 Task: Find connections with filter location Leimen with filter topic #healthy with filter profile language Potuguese with filter current company Zepto with filter school Career Point University Kota with filter industry Technical and Vocational Training with filter service category Audio Engineering with filter keywords title Bellhop
Action: Mouse moved to (469, 64)
Screenshot: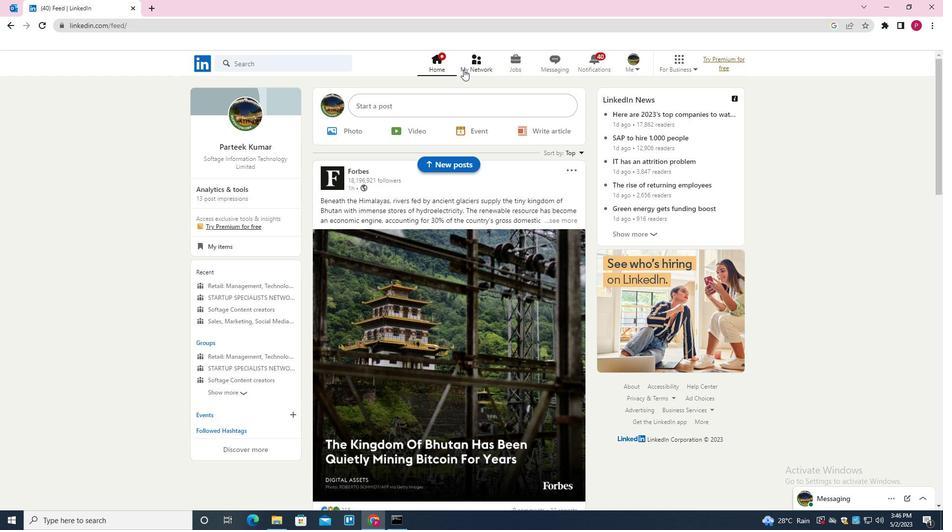
Action: Mouse pressed left at (469, 64)
Screenshot: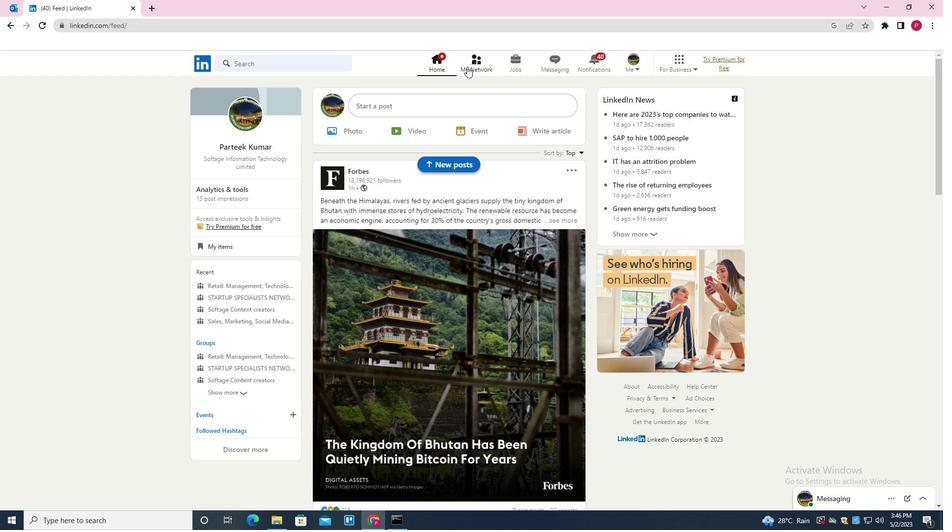 
Action: Mouse moved to (291, 122)
Screenshot: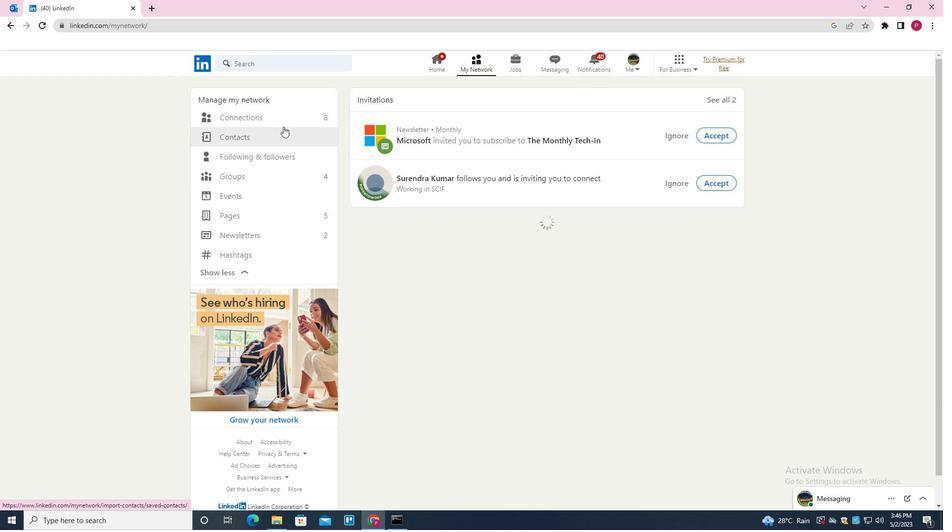 
Action: Mouse pressed left at (291, 122)
Screenshot: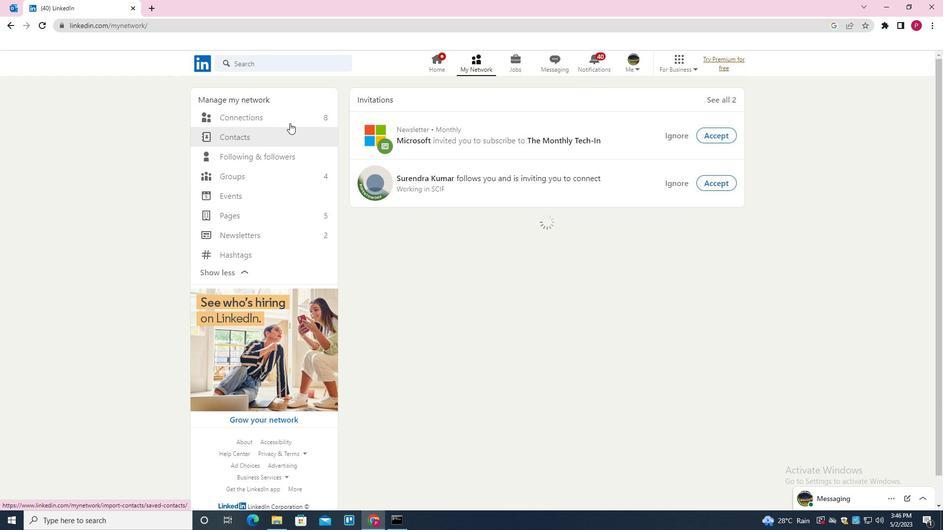 
Action: Mouse moved to (536, 114)
Screenshot: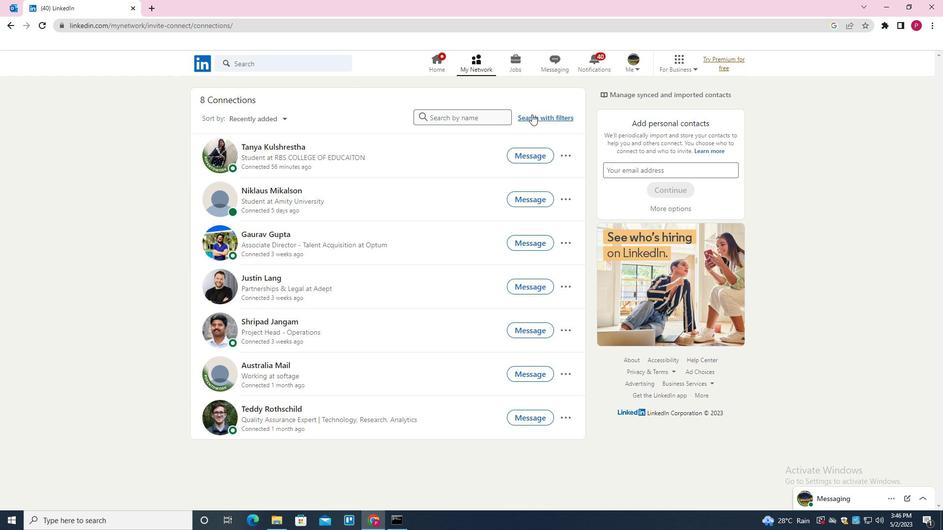 
Action: Mouse pressed left at (536, 114)
Screenshot: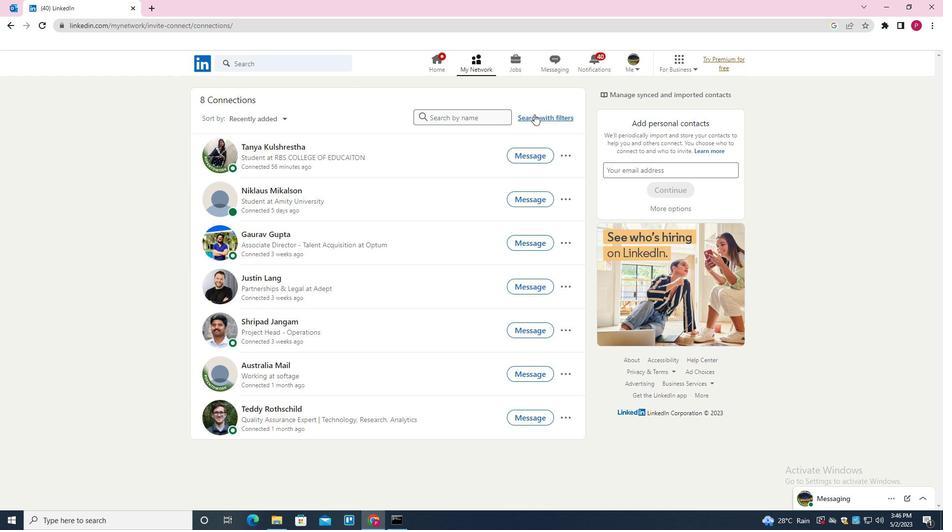 
Action: Mouse moved to (500, 91)
Screenshot: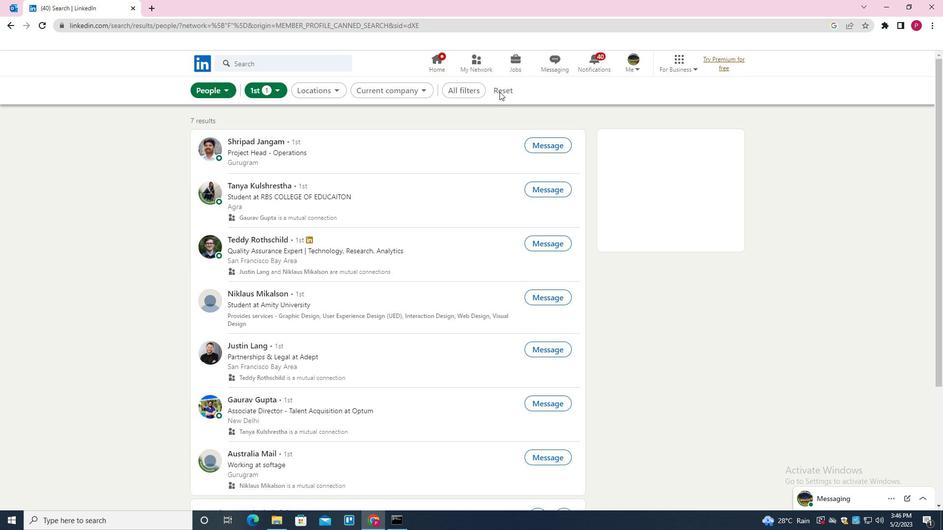
Action: Mouse pressed left at (500, 91)
Screenshot: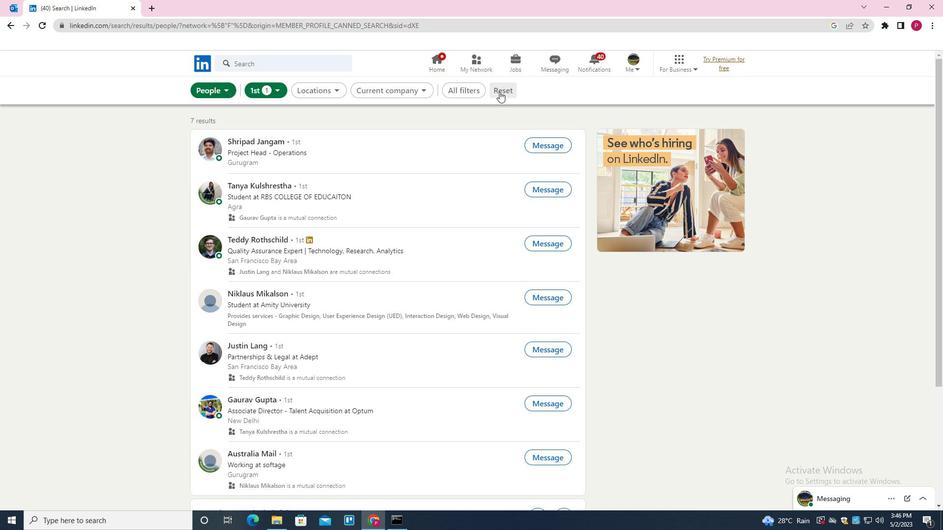 
Action: Mouse moved to (491, 91)
Screenshot: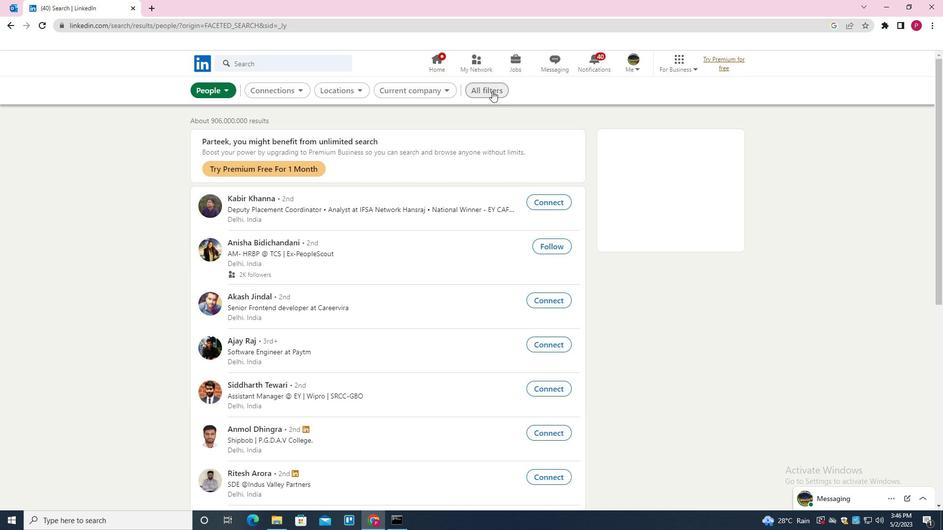 
Action: Mouse pressed left at (491, 91)
Screenshot: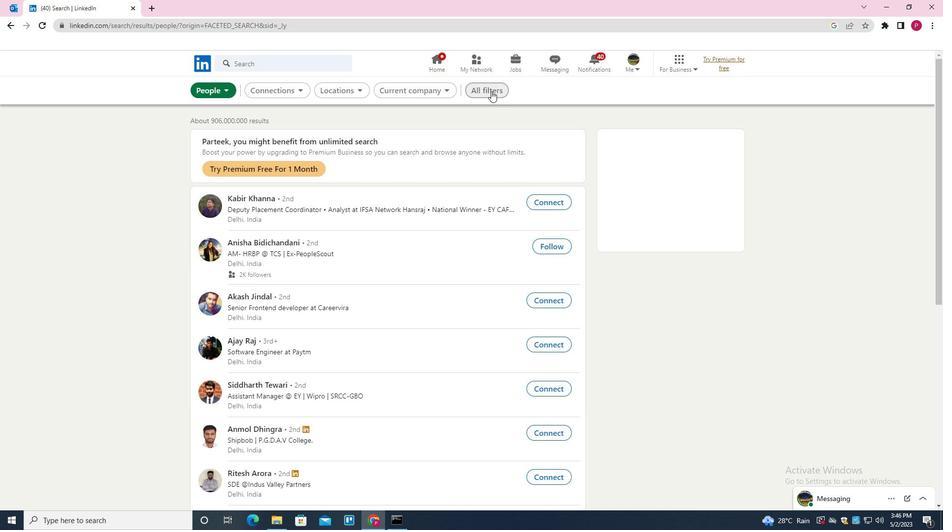 
Action: Mouse moved to (751, 227)
Screenshot: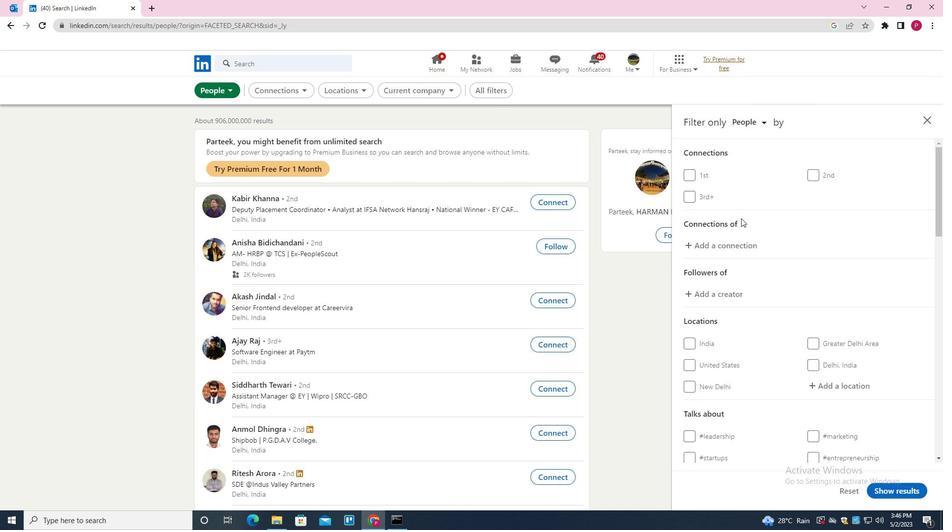 
Action: Mouse scrolled (751, 227) with delta (0, 0)
Screenshot: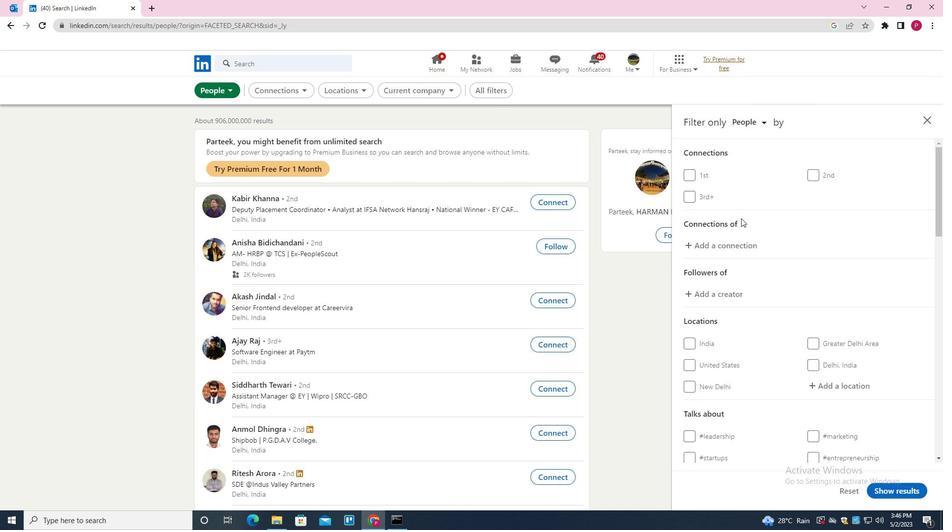 
Action: Mouse scrolled (751, 227) with delta (0, 0)
Screenshot: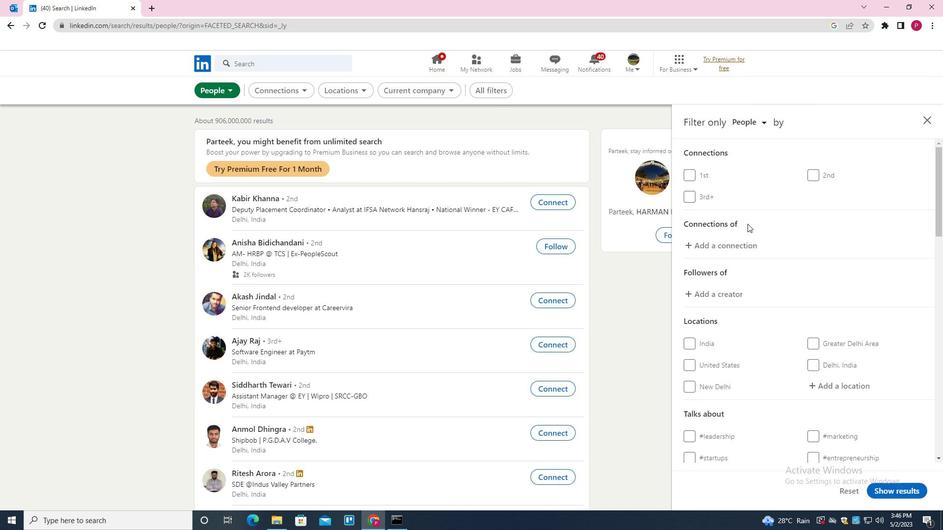 
Action: Mouse moved to (827, 285)
Screenshot: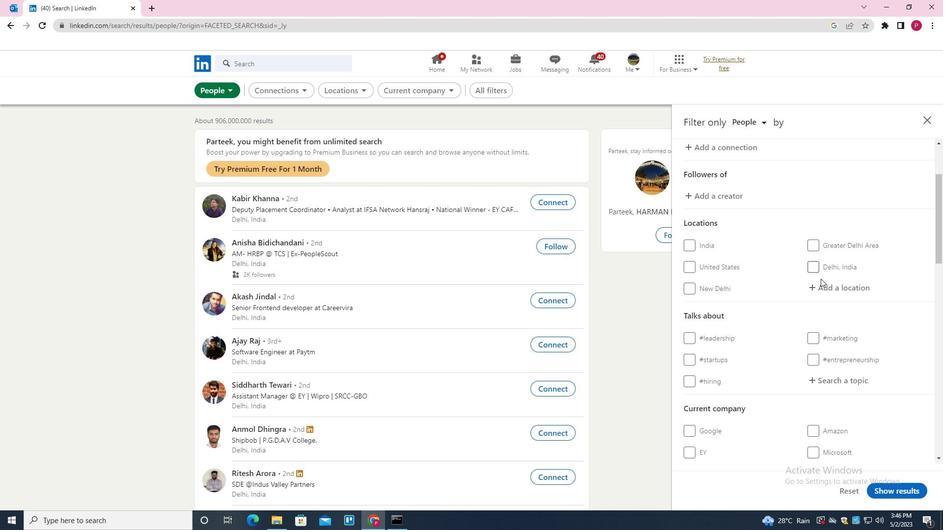 
Action: Mouse pressed left at (827, 285)
Screenshot: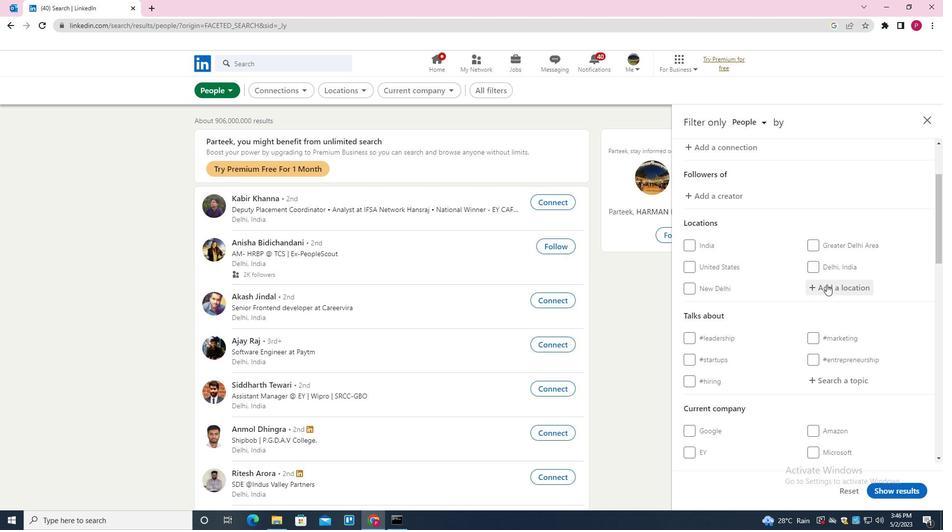 
Action: Mouse moved to (812, 294)
Screenshot: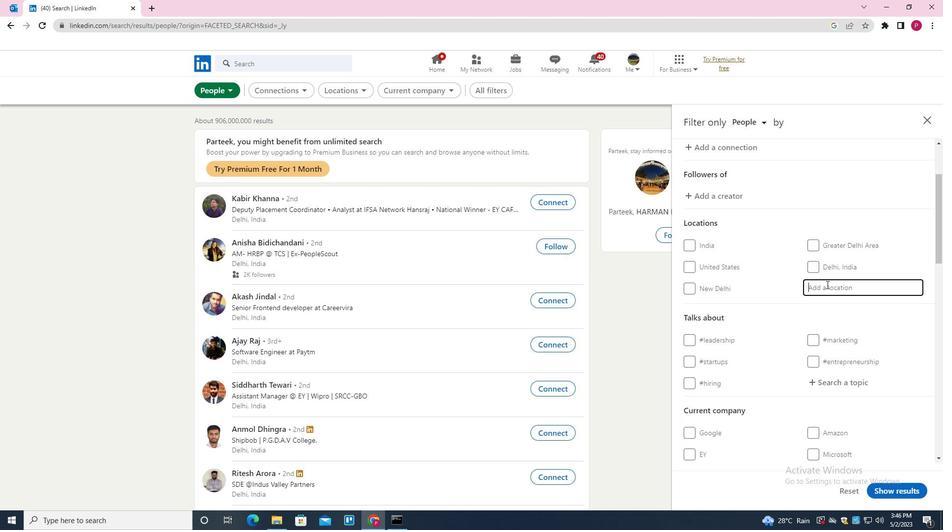 
Action: Key pressed <Key.shift>LEIMEN<Key.down><Key.enter>
Screenshot: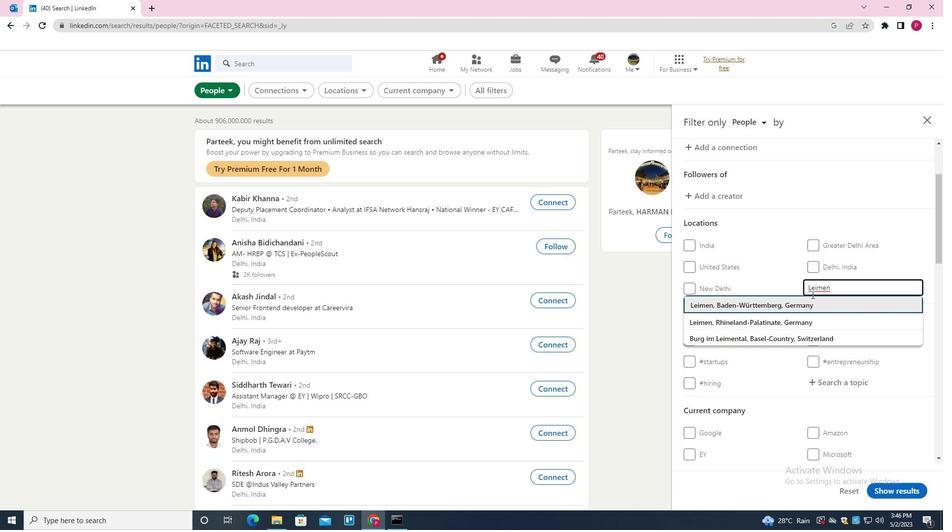 
Action: Mouse moved to (740, 285)
Screenshot: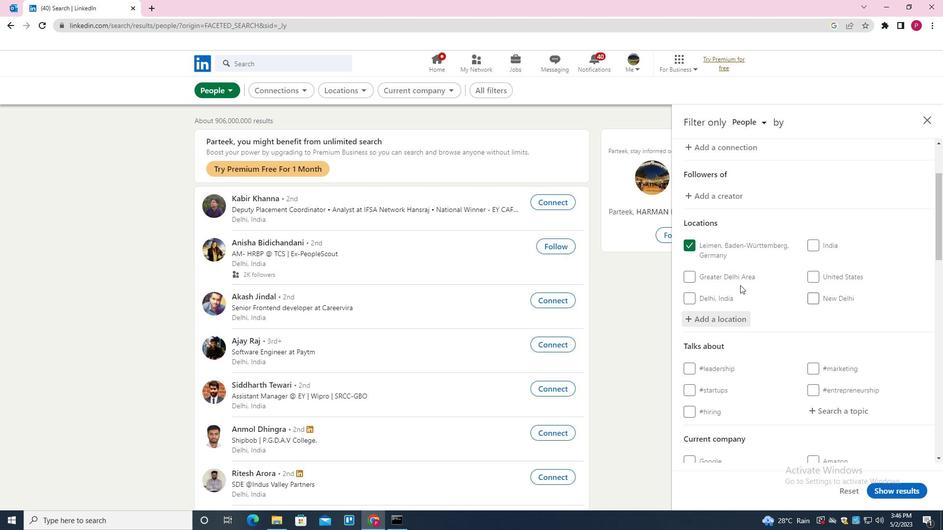 
Action: Mouse scrolled (740, 285) with delta (0, 0)
Screenshot: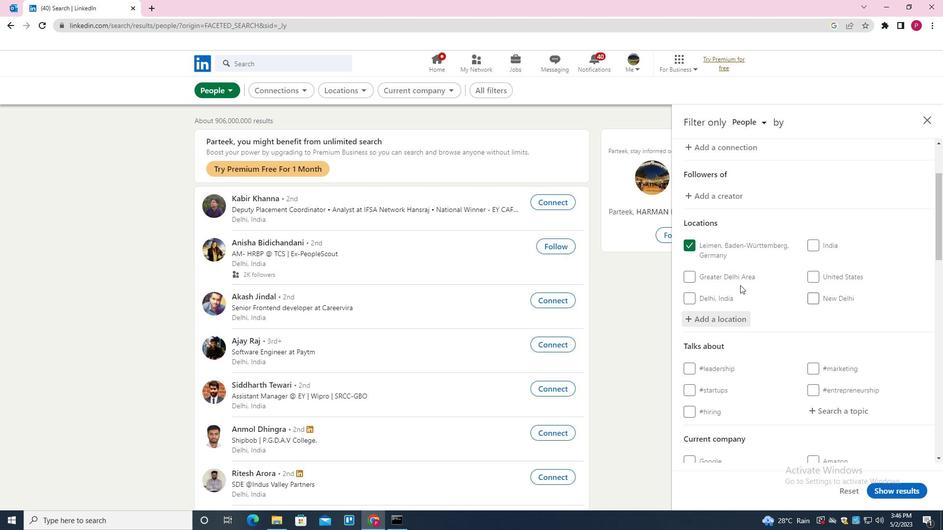 
Action: Mouse moved to (740, 286)
Screenshot: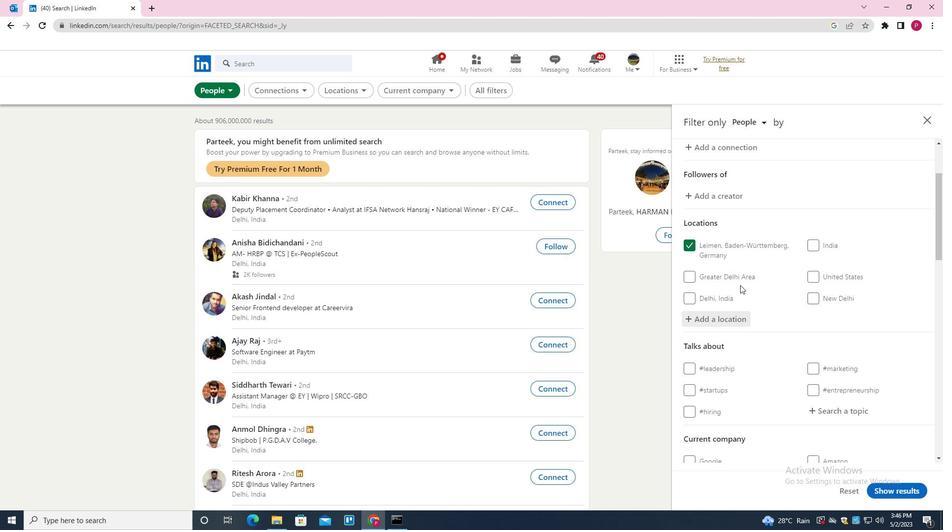 
Action: Mouse scrolled (740, 285) with delta (0, 0)
Screenshot: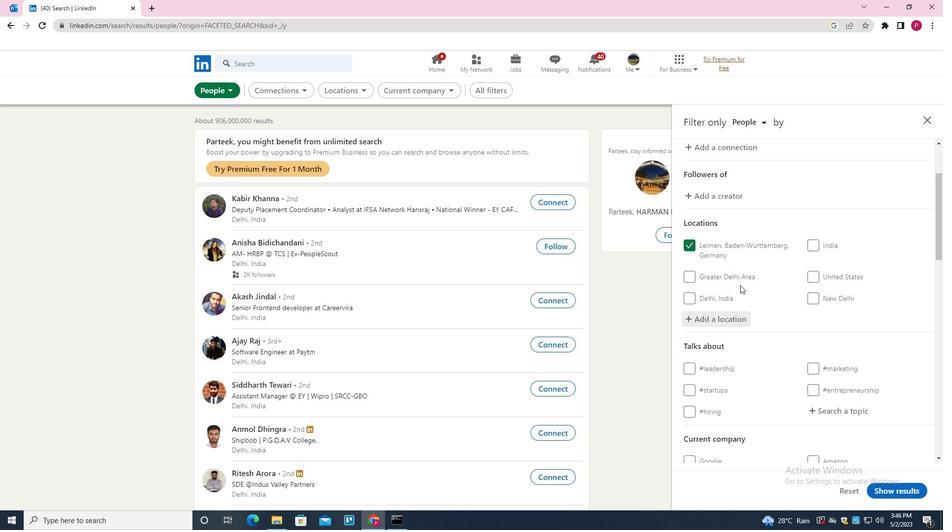
Action: Mouse moved to (741, 286)
Screenshot: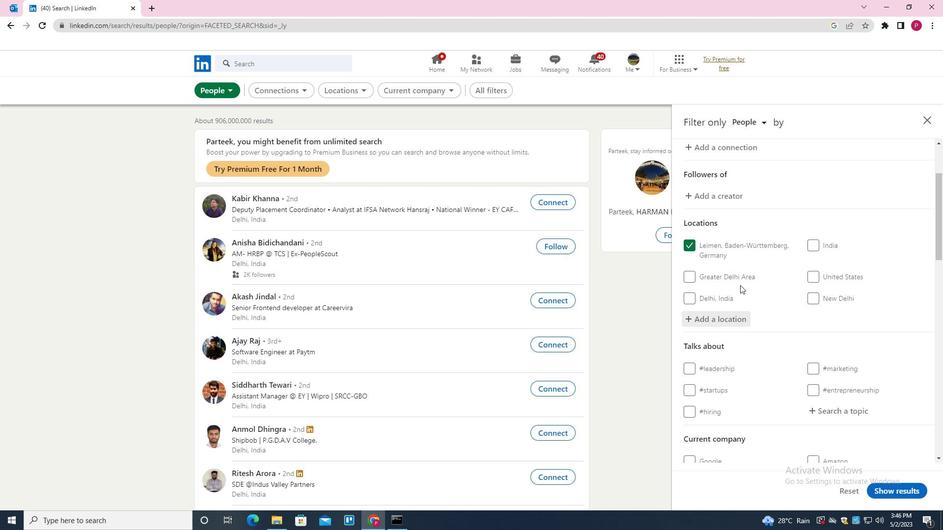
Action: Mouse scrolled (741, 286) with delta (0, 0)
Screenshot: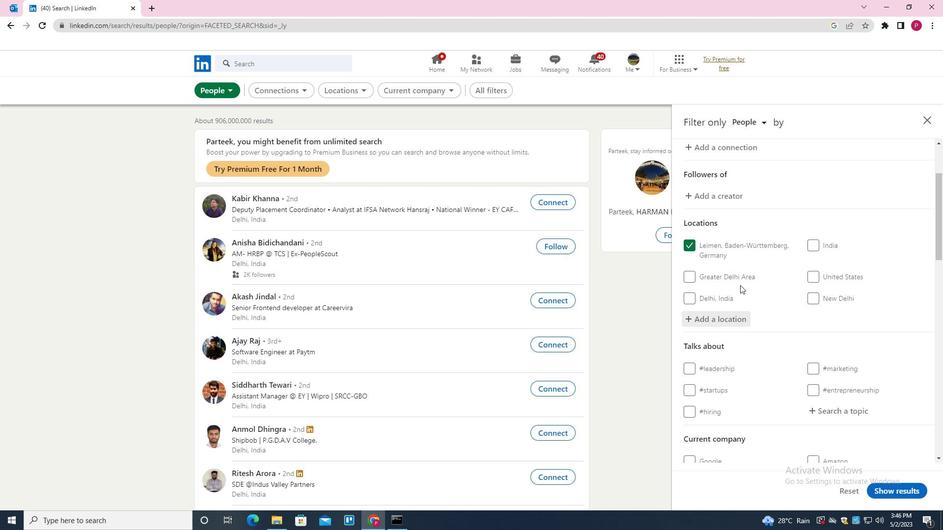 
Action: Mouse moved to (826, 266)
Screenshot: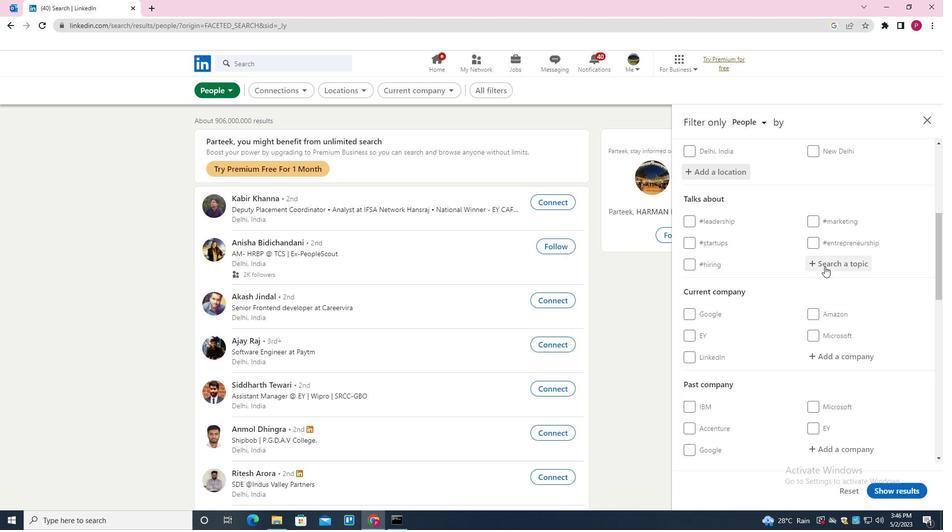 
Action: Mouse pressed left at (826, 266)
Screenshot: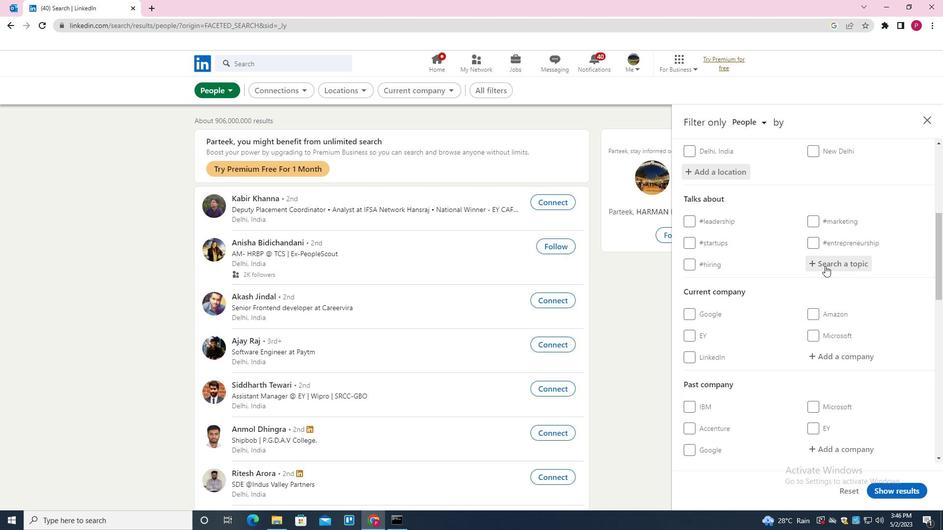 
Action: Mouse moved to (817, 272)
Screenshot: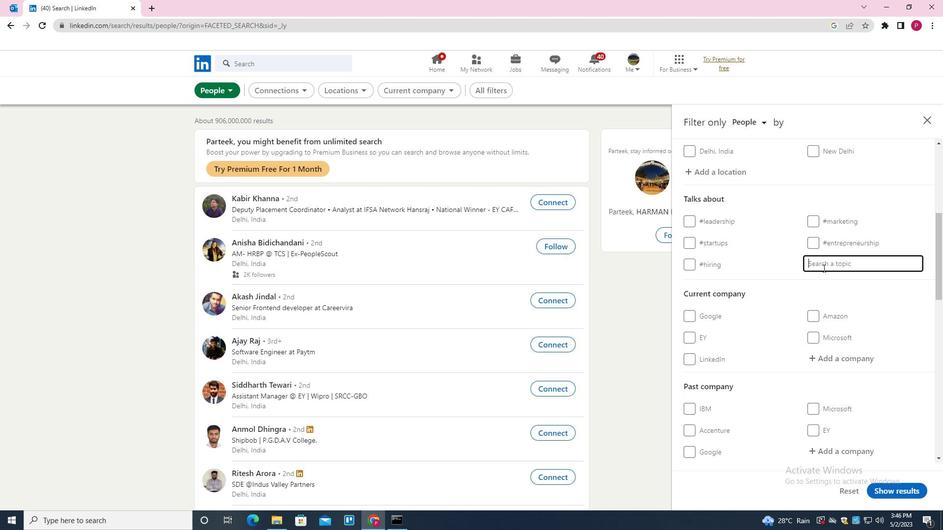 
Action: Key pressed HEALTHY<Key.down><Key.down><Key.down><Key.enter>
Screenshot: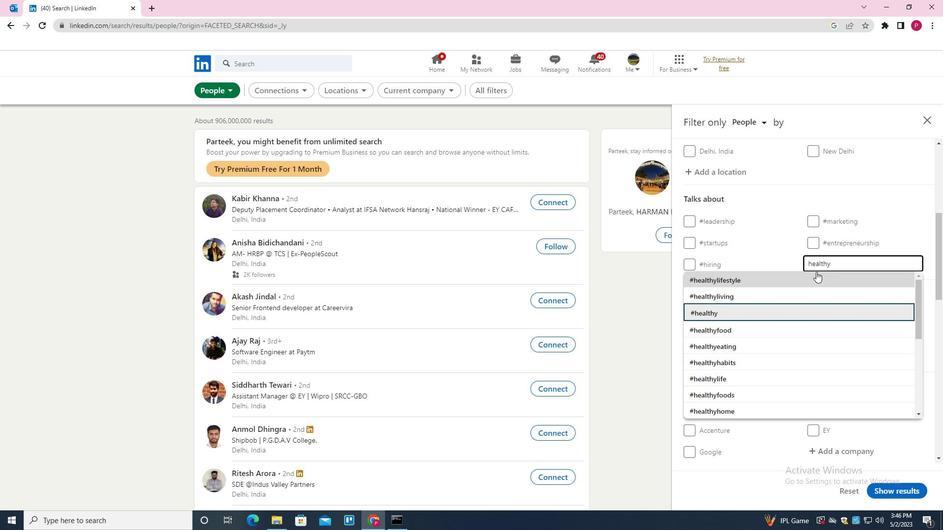 
Action: Mouse moved to (738, 317)
Screenshot: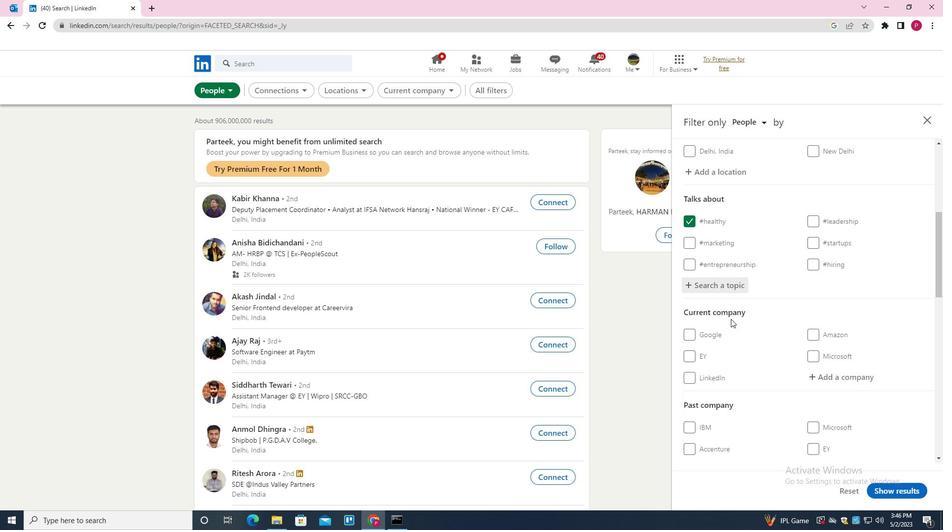 
Action: Mouse scrolled (738, 316) with delta (0, 0)
Screenshot: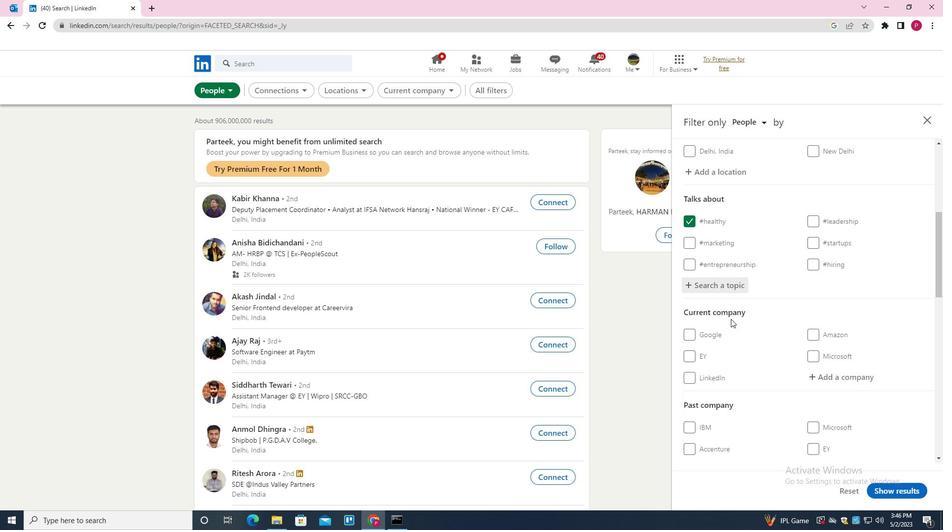 
Action: Mouse moved to (739, 316)
Screenshot: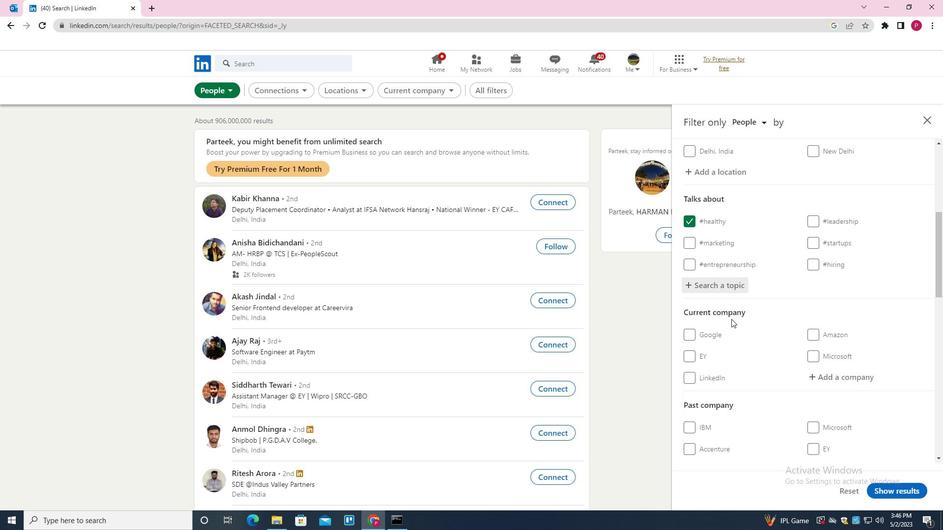 
Action: Mouse scrolled (739, 316) with delta (0, 0)
Screenshot: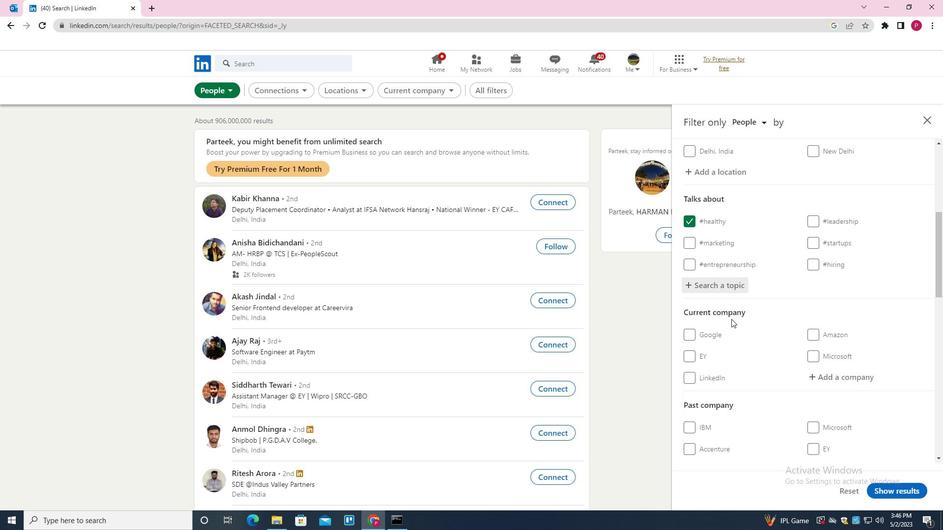 
Action: Mouse moved to (741, 315)
Screenshot: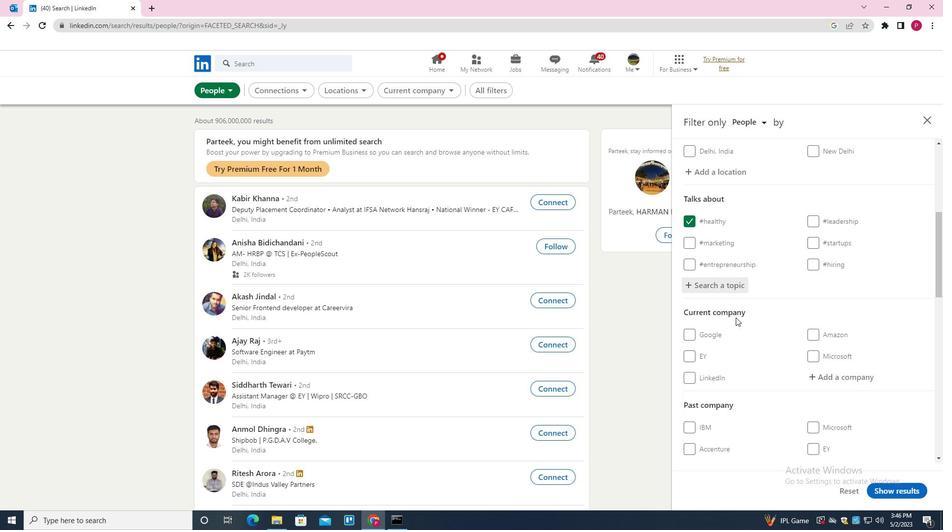 
Action: Mouse scrolled (741, 314) with delta (0, 0)
Screenshot: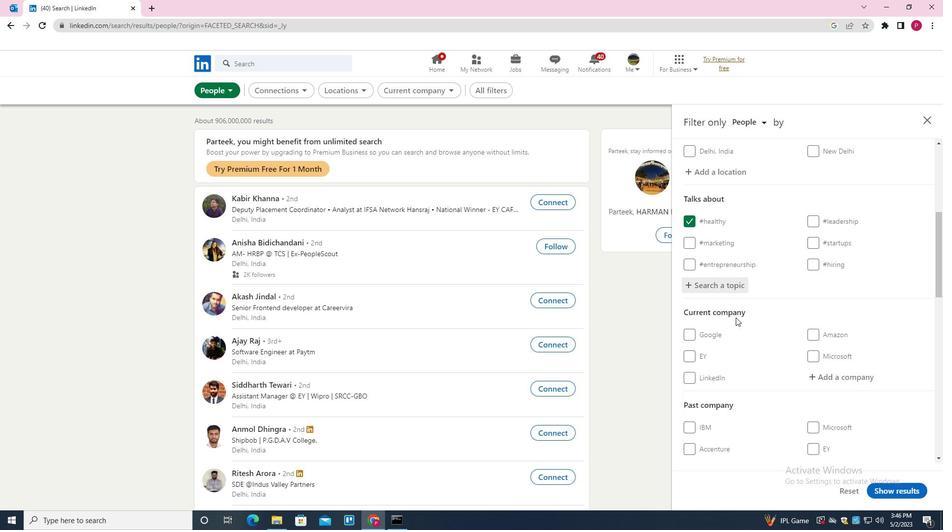
Action: Mouse moved to (741, 314)
Screenshot: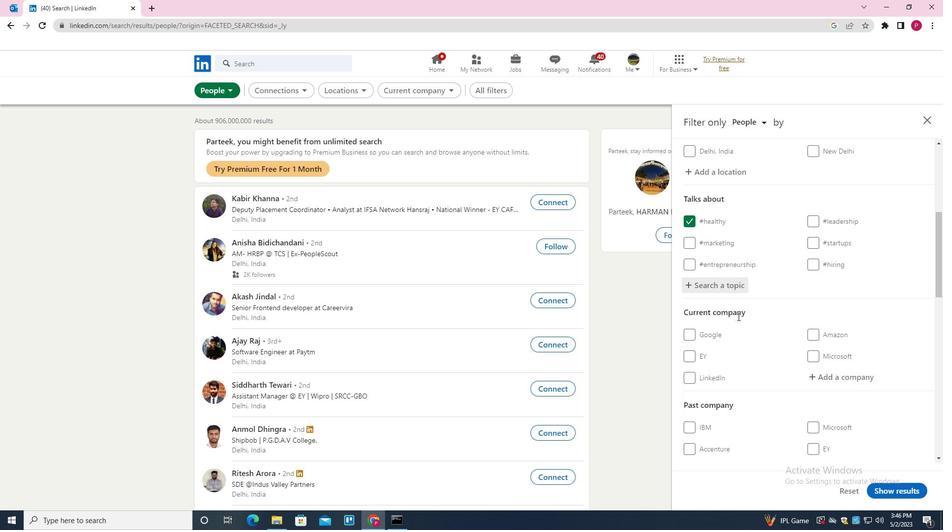 
Action: Mouse scrolled (741, 314) with delta (0, 0)
Screenshot: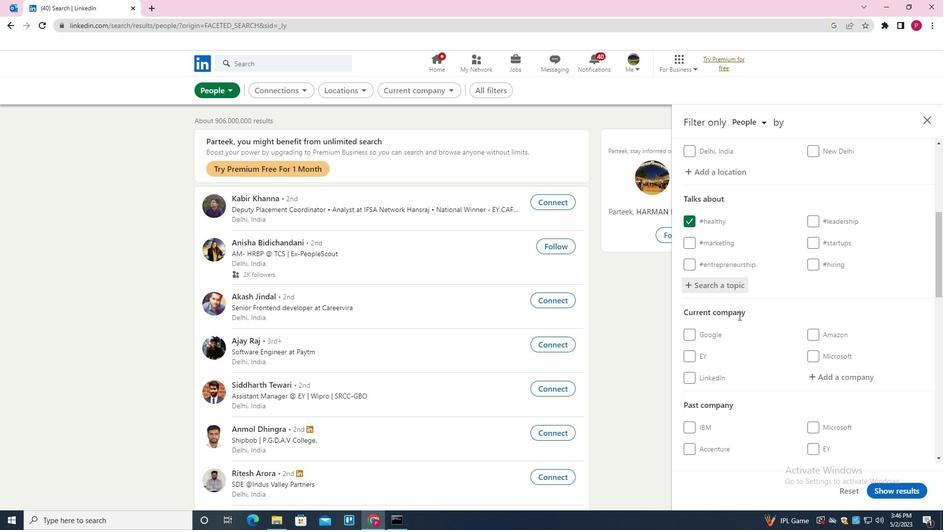 
Action: Mouse scrolled (741, 314) with delta (0, 0)
Screenshot: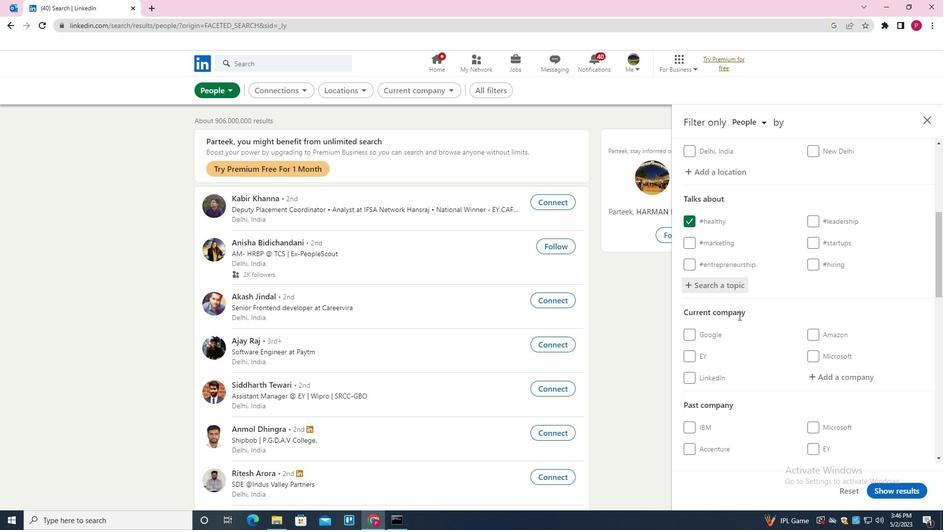 
Action: Mouse scrolled (741, 314) with delta (0, 0)
Screenshot: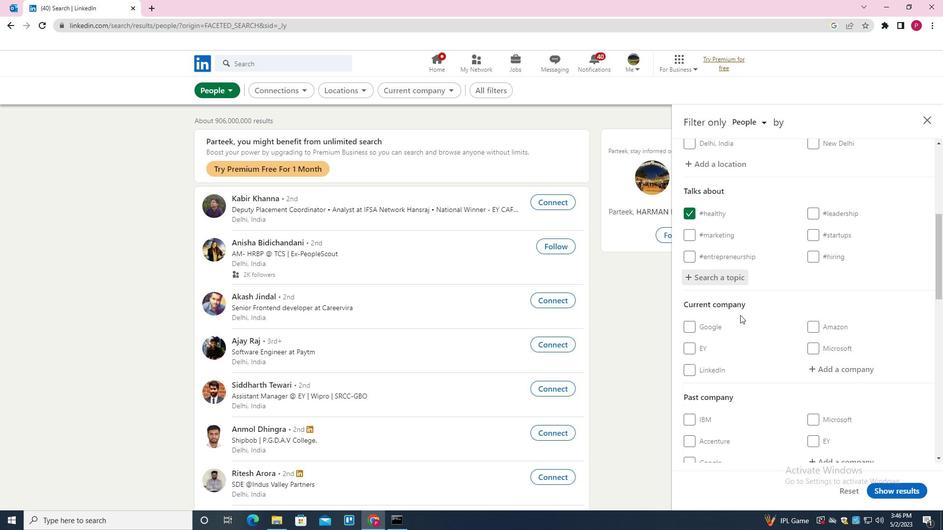 
Action: Mouse moved to (742, 314)
Screenshot: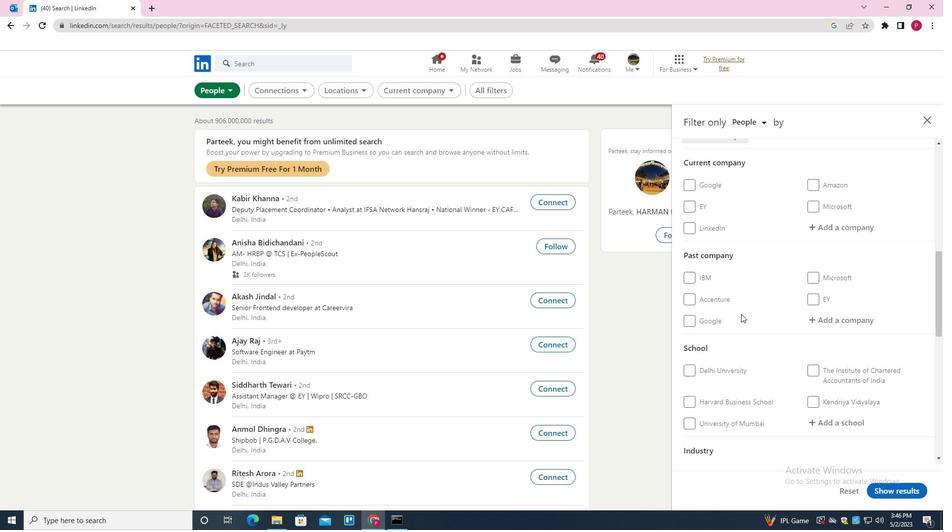 
Action: Mouse scrolled (742, 313) with delta (0, 0)
Screenshot: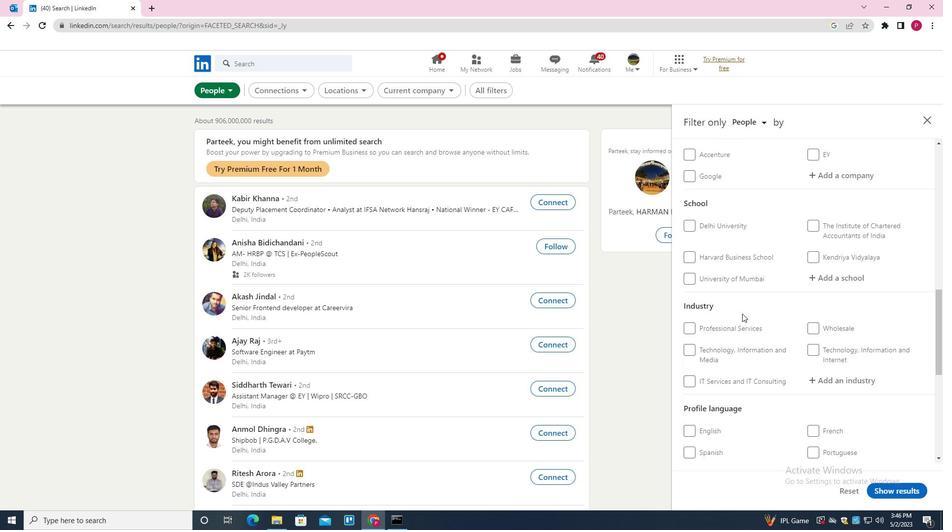 
Action: Mouse scrolled (742, 313) with delta (0, 0)
Screenshot: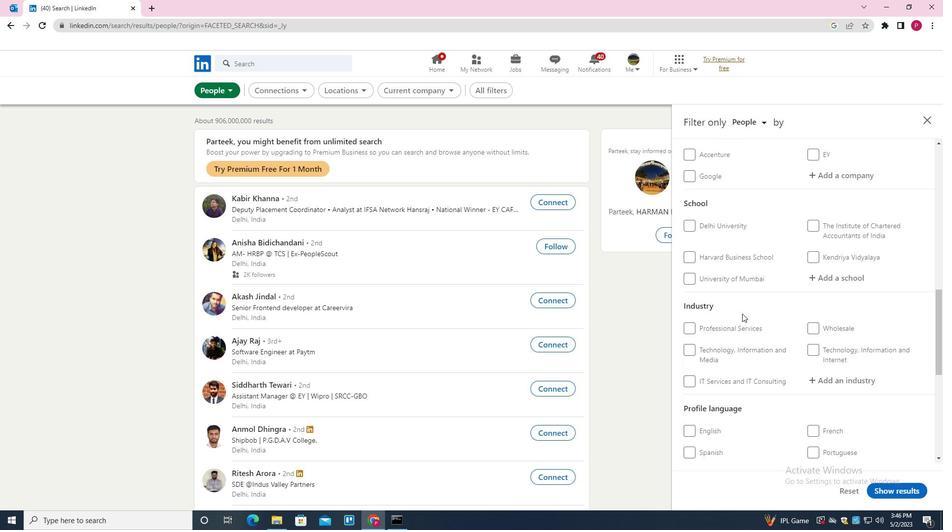 
Action: Mouse scrolled (742, 313) with delta (0, 0)
Screenshot: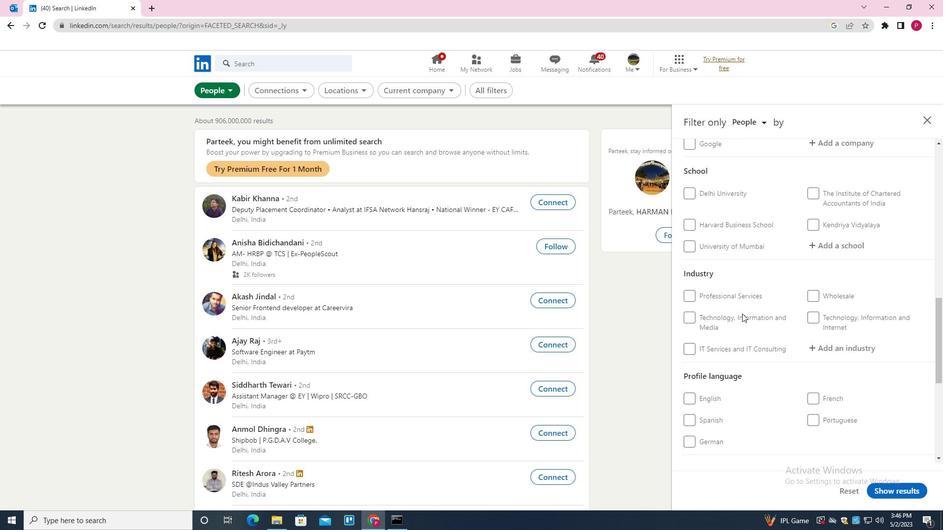 
Action: Mouse scrolled (742, 313) with delta (0, 0)
Screenshot: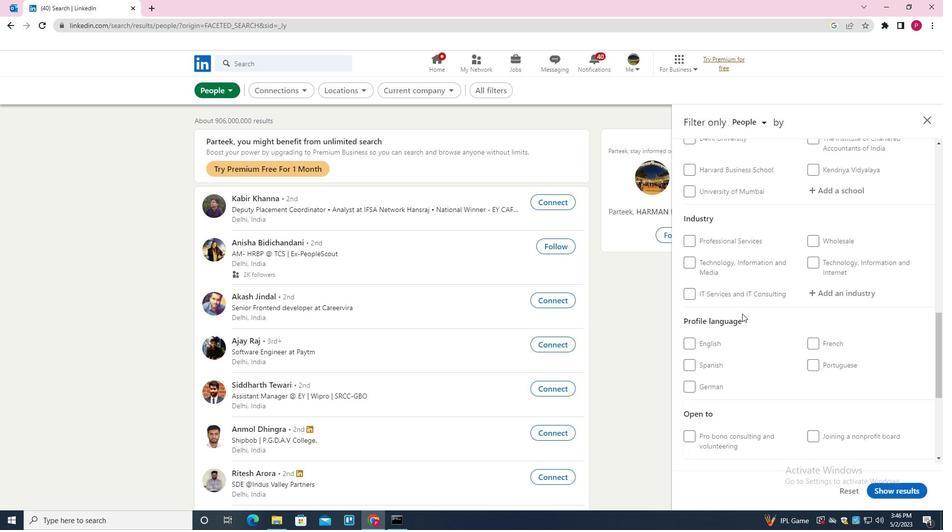 
Action: Mouse moved to (816, 260)
Screenshot: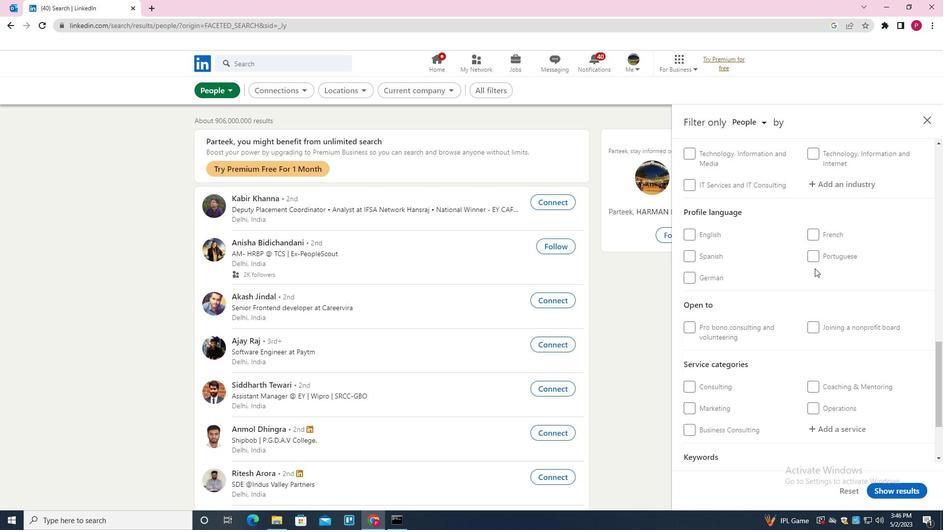 
Action: Mouse pressed left at (816, 260)
Screenshot: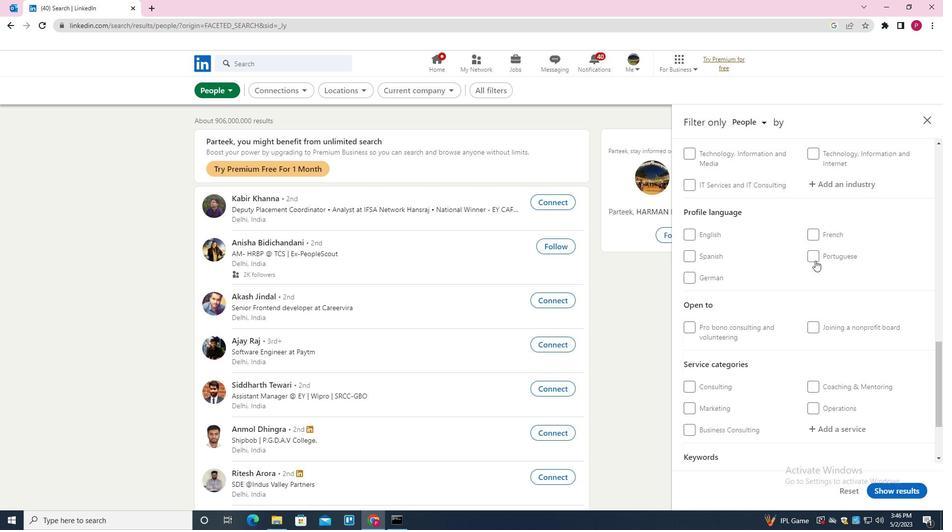 
Action: Mouse moved to (772, 285)
Screenshot: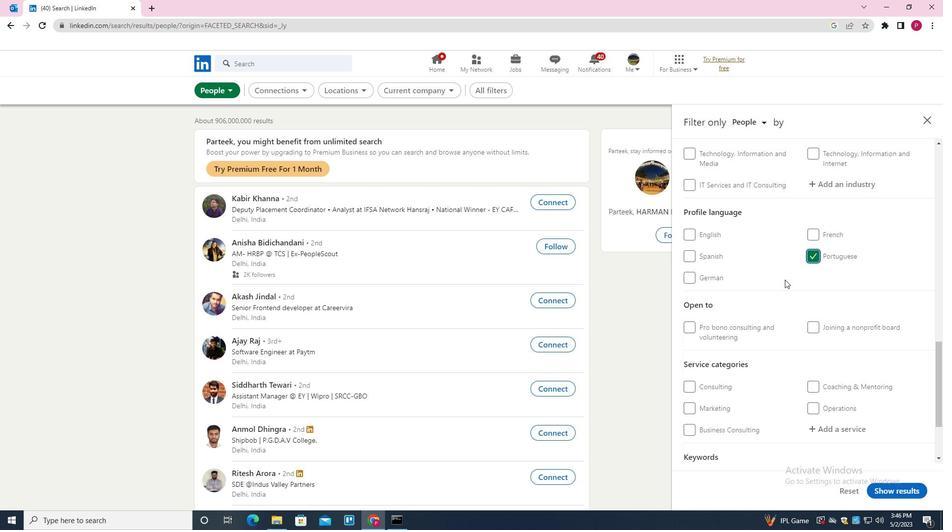 
Action: Mouse scrolled (772, 286) with delta (0, 0)
Screenshot: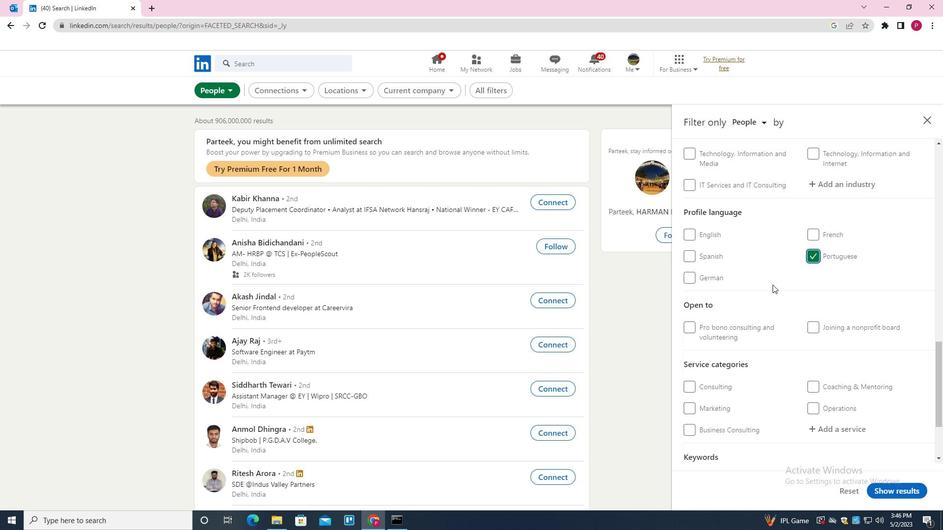 
Action: Mouse scrolled (772, 286) with delta (0, 0)
Screenshot: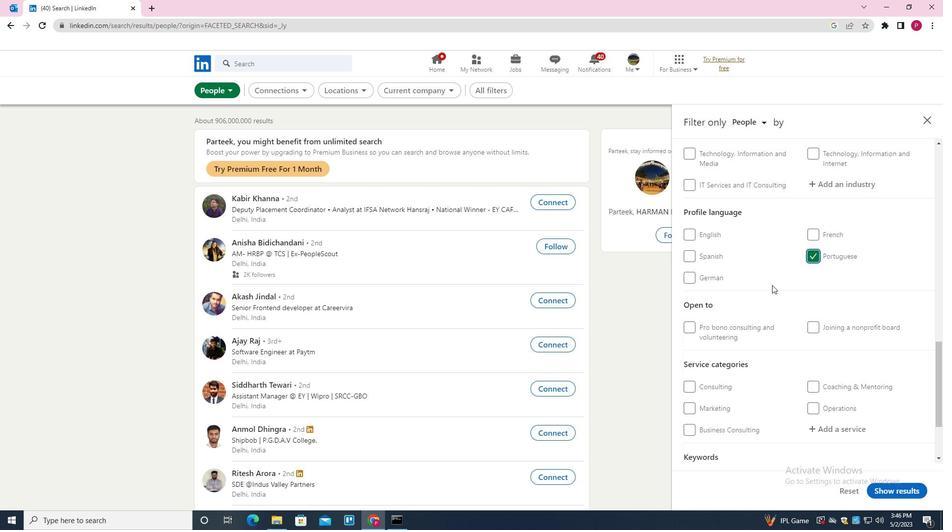 
Action: Mouse scrolled (772, 286) with delta (0, 0)
Screenshot: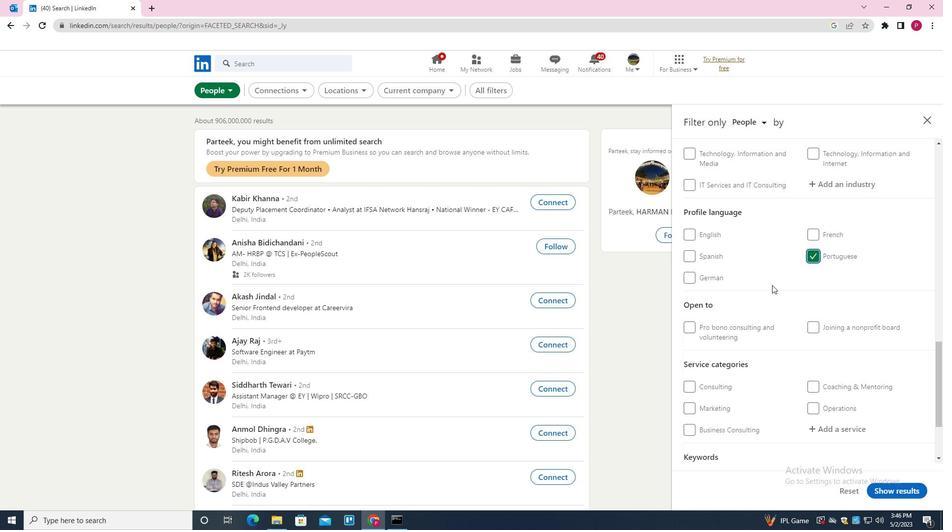 
Action: Mouse scrolled (772, 286) with delta (0, 0)
Screenshot: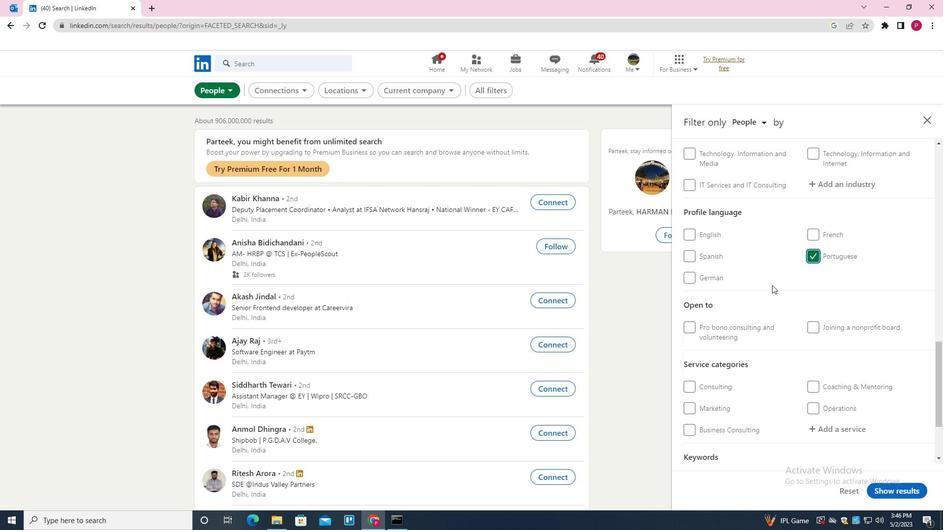 
Action: Mouse scrolled (772, 286) with delta (0, 0)
Screenshot: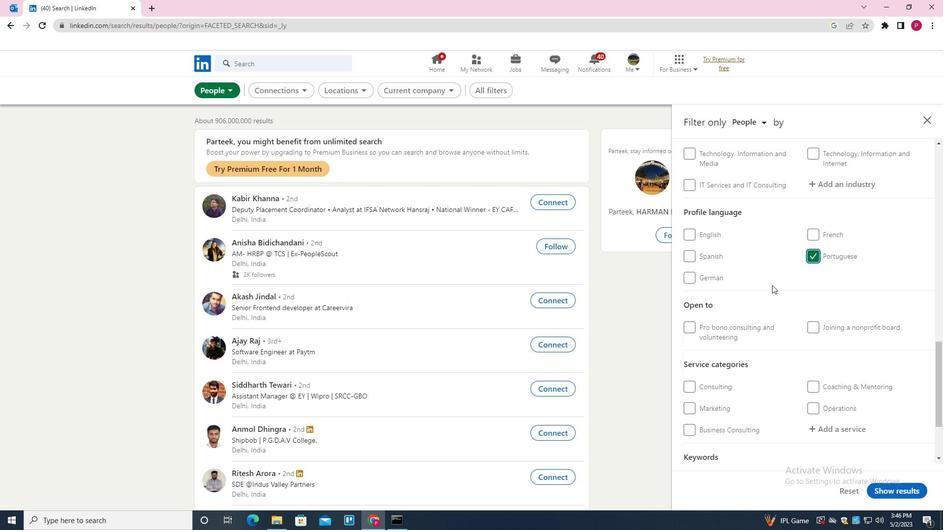 
Action: Mouse scrolled (772, 286) with delta (0, 0)
Screenshot: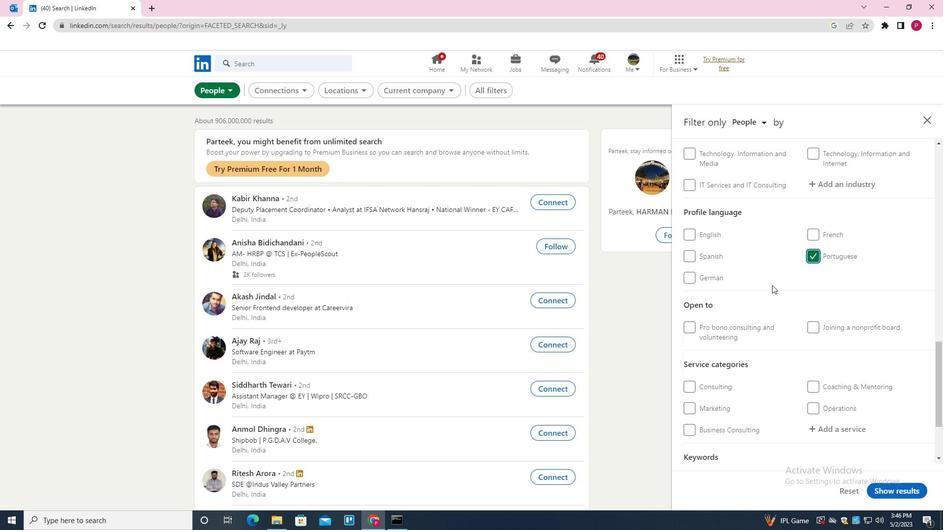 
Action: Mouse scrolled (772, 286) with delta (0, 0)
Screenshot: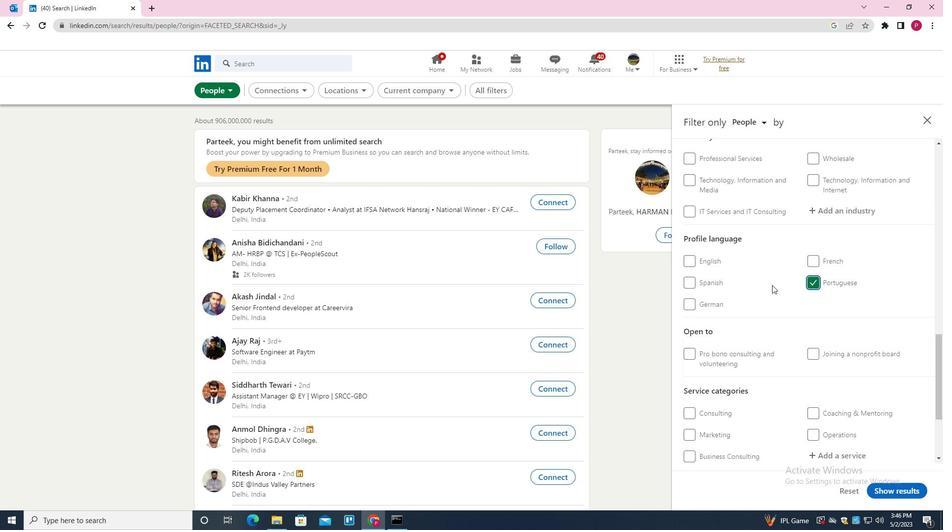 
Action: Mouse moved to (832, 227)
Screenshot: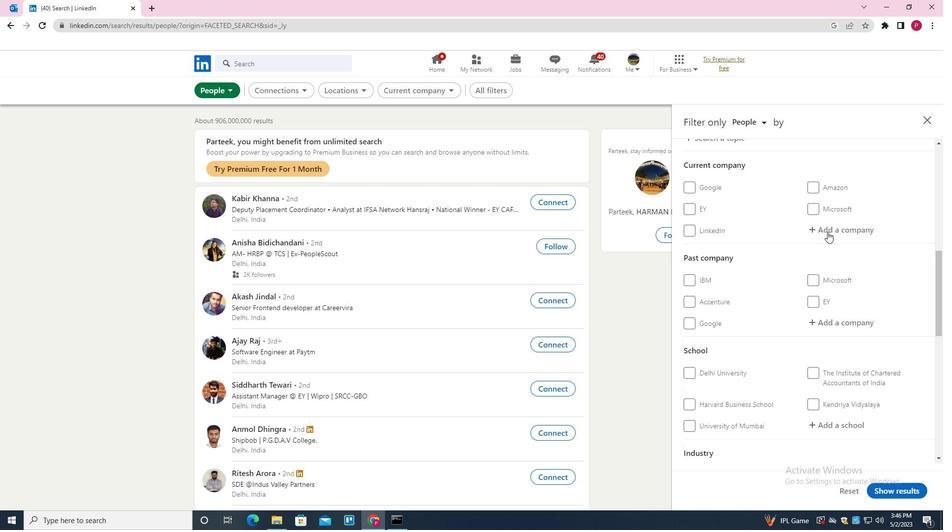 
Action: Mouse pressed left at (832, 227)
Screenshot: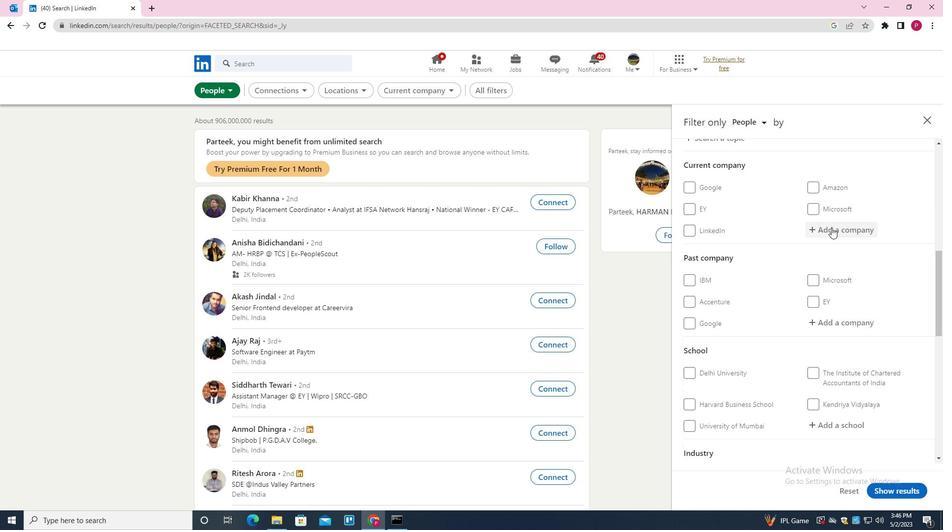 
Action: Mouse moved to (828, 231)
Screenshot: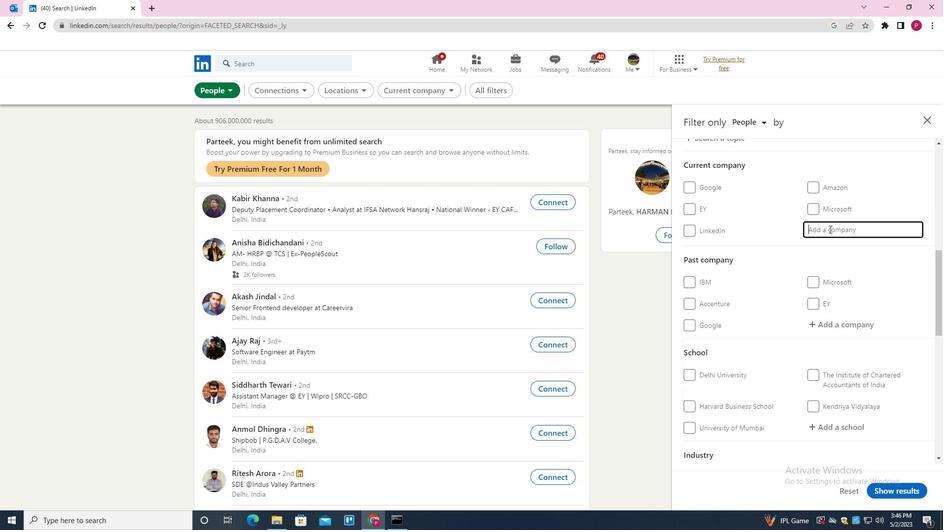 
Action: Key pressed <Key.shift><Key.shift><Key.shift><Key.shift><Key.shift><Key.shift><Key.shift><Key.shift><Key.shift><Key.shift><Key.shift><Key.shift><Key.shift><Key.shift><Key.shift><Key.shift>ZEPTO<Key.down><Key.enter>
Screenshot: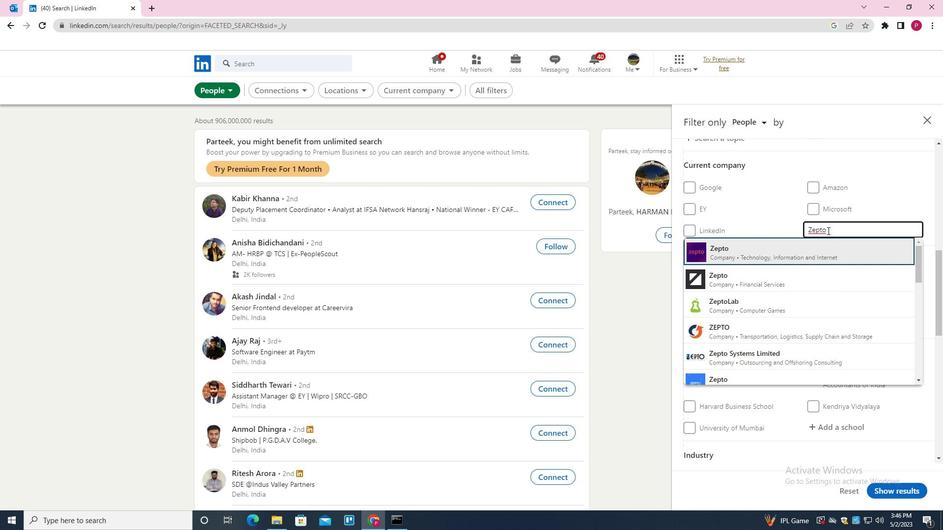 
Action: Mouse moved to (766, 281)
Screenshot: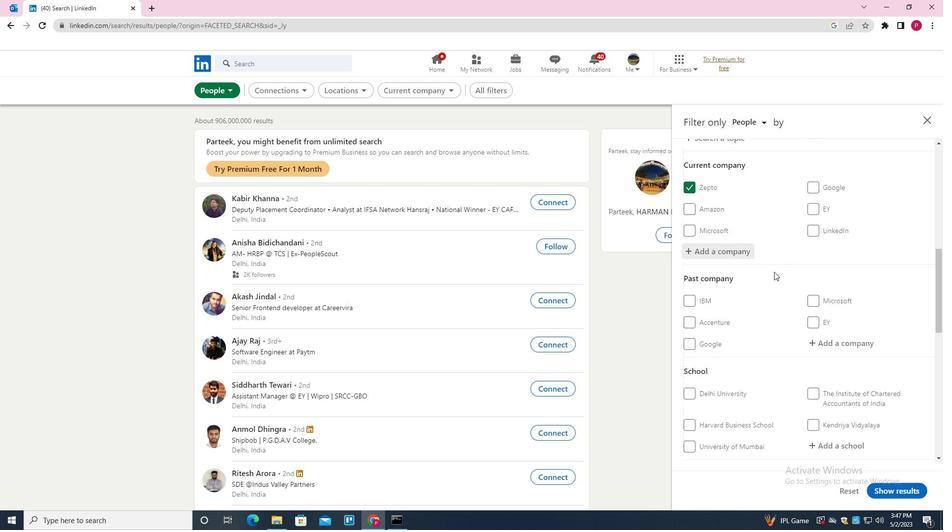 
Action: Mouse scrolled (766, 280) with delta (0, 0)
Screenshot: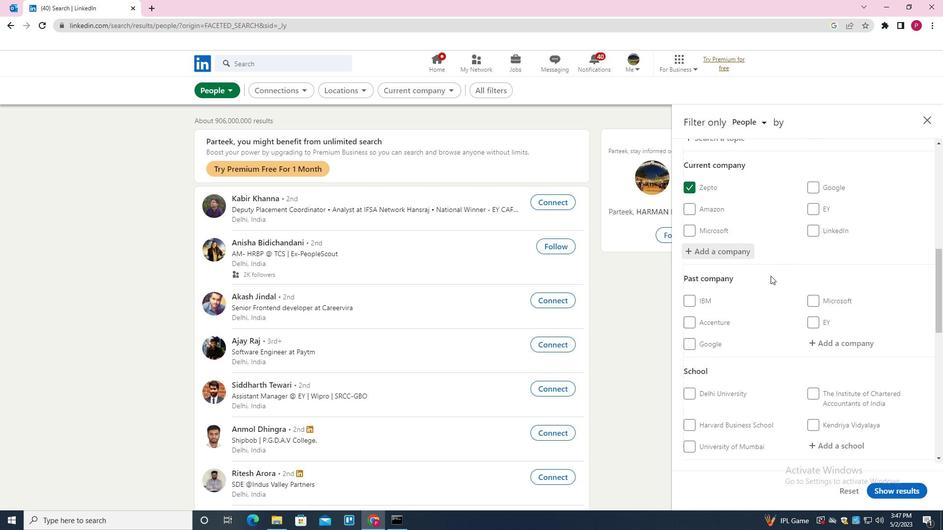 
Action: Mouse moved to (766, 282)
Screenshot: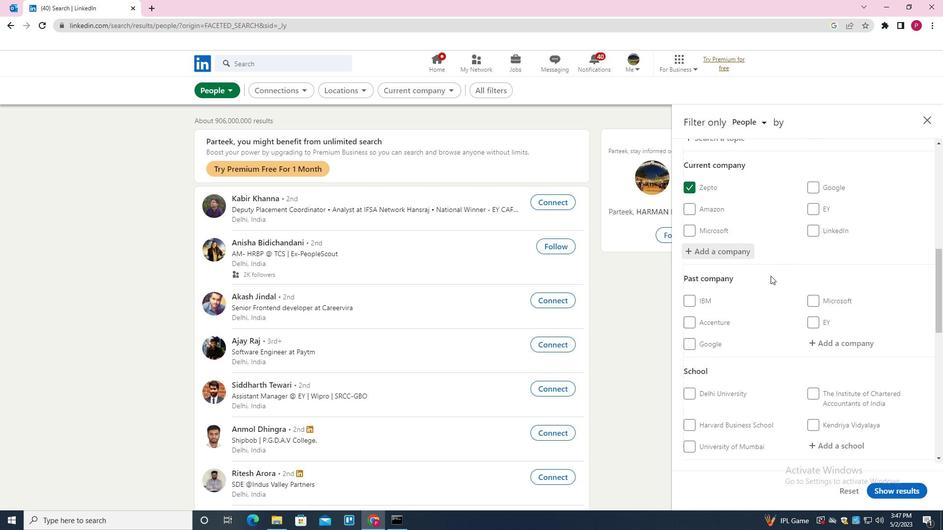 
Action: Mouse scrolled (766, 281) with delta (0, 0)
Screenshot: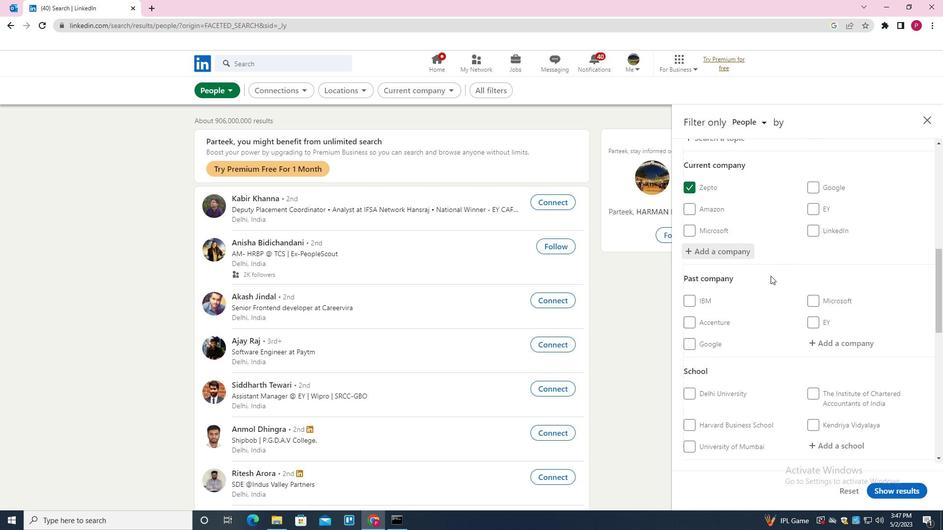 
Action: Mouse moved to (767, 282)
Screenshot: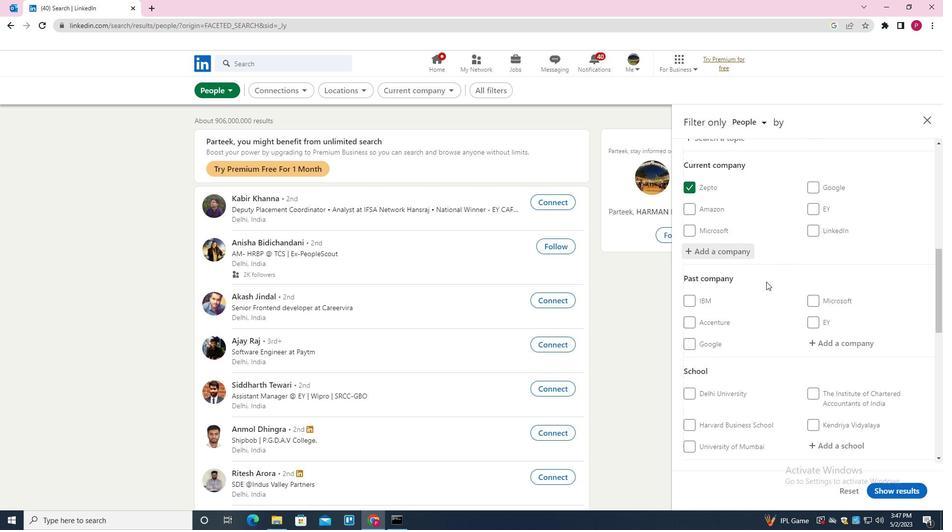 
Action: Mouse scrolled (767, 282) with delta (0, 0)
Screenshot: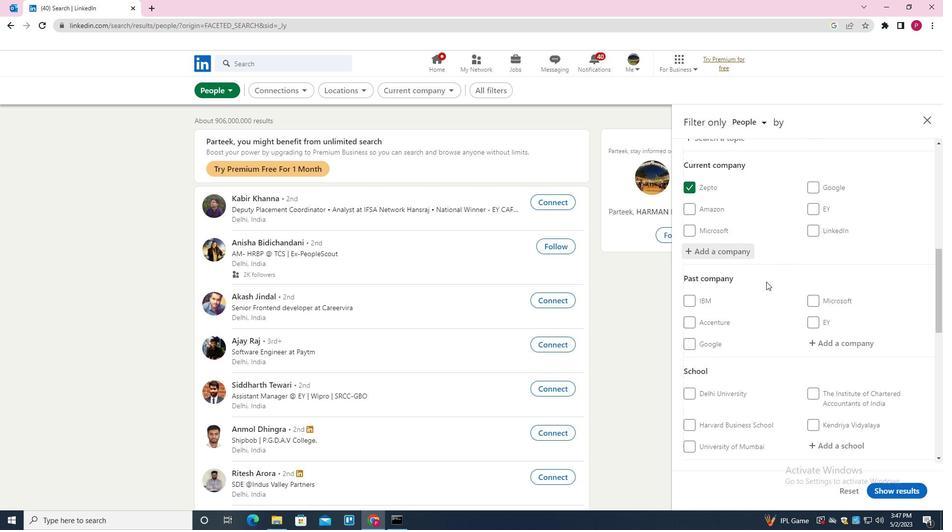 
Action: Mouse moved to (838, 294)
Screenshot: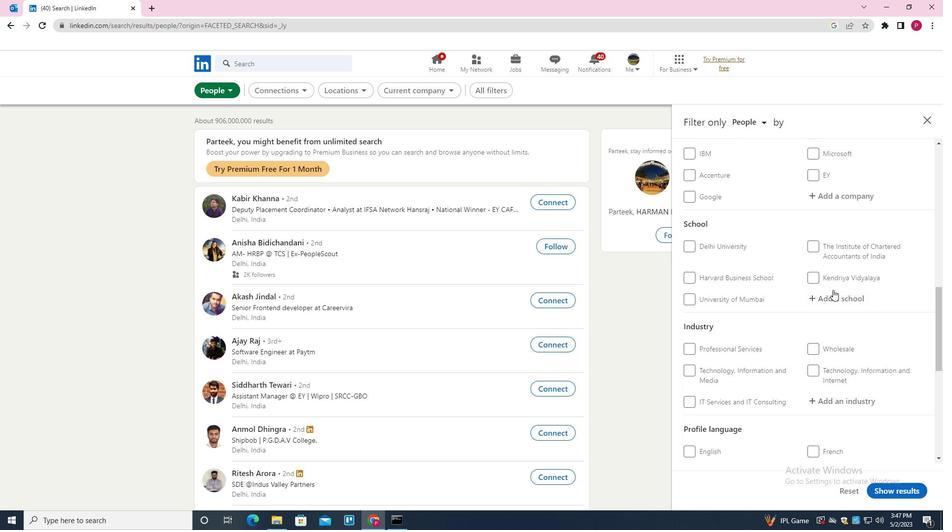 
Action: Mouse pressed left at (838, 294)
Screenshot: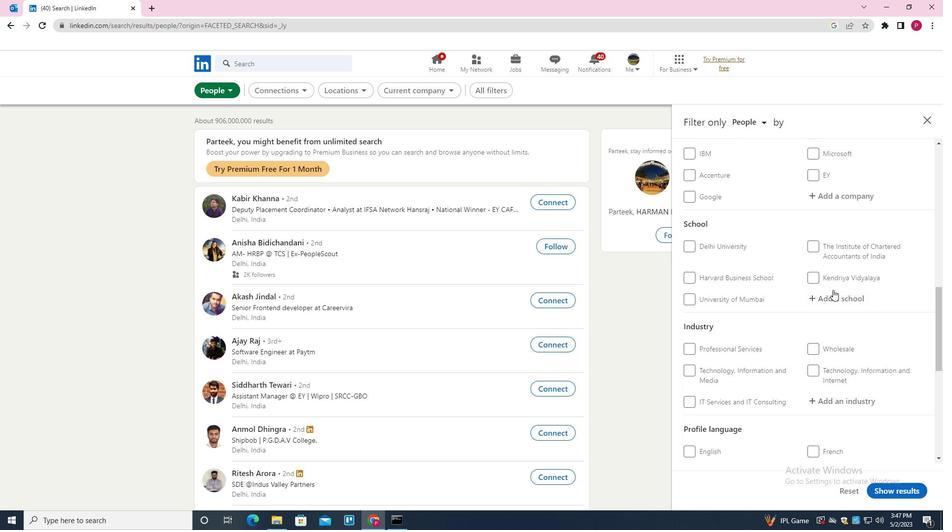 
Action: Mouse moved to (826, 303)
Screenshot: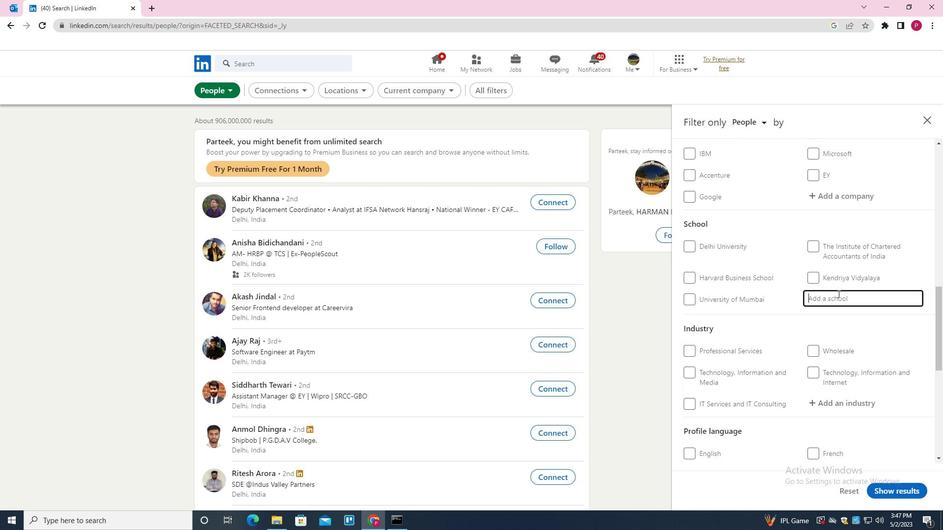 
Action: Key pressed <Key.shift><Key.shift><Key.shift><Key.shift><Key.shift><Key.shift><Key.shift><Key.shift><Key.shift><Key.shift><Key.shift><Key.shift><Key.shift>CARR<Key.backspace>EER<Key.space><Key.shift>POINT<Key.space><Key.shift><Key.shift><Key.shift><Key.shift><Key.shift>UB<Key.backspace>NIVERSITY<Key.space><Key.shift>KOTA<Key.down><Key.enter>
Screenshot: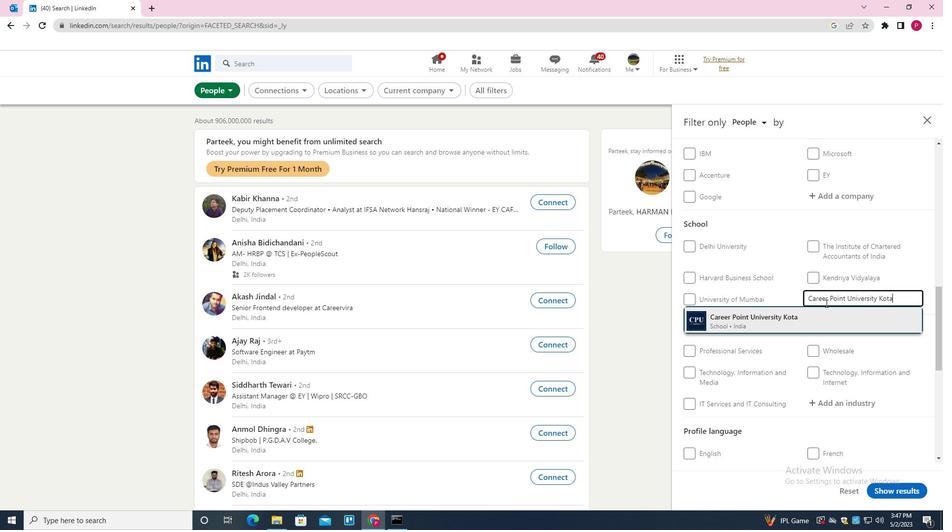 
Action: Mouse moved to (632, 292)
Screenshot: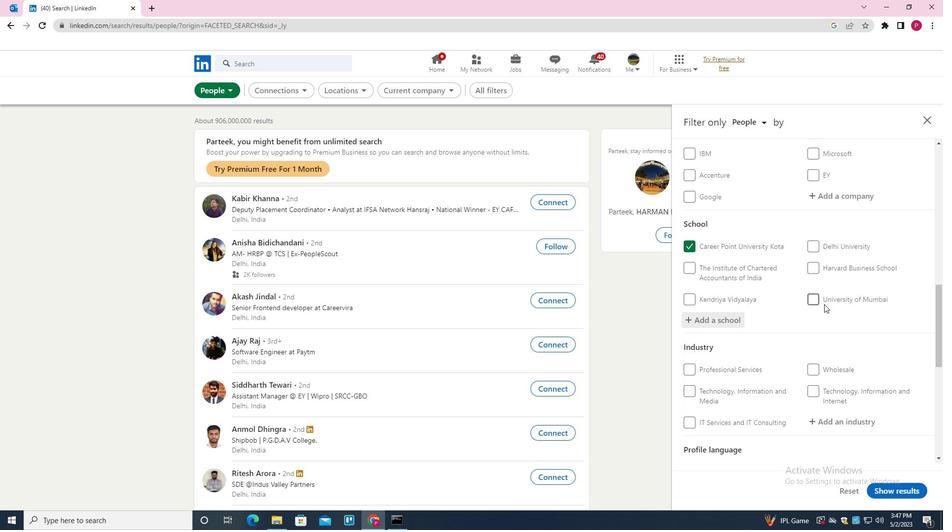 
Action: Mouse scrolled (632, 292) with delta (0, 0)
Screenshot: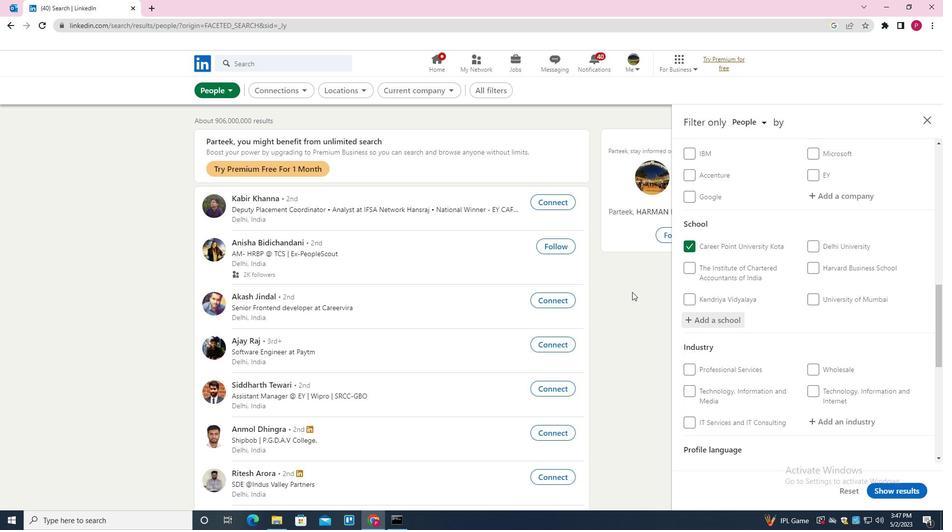 
Action: Mouse scrolled (632, 292) with delta (0, 0)
Screenshot: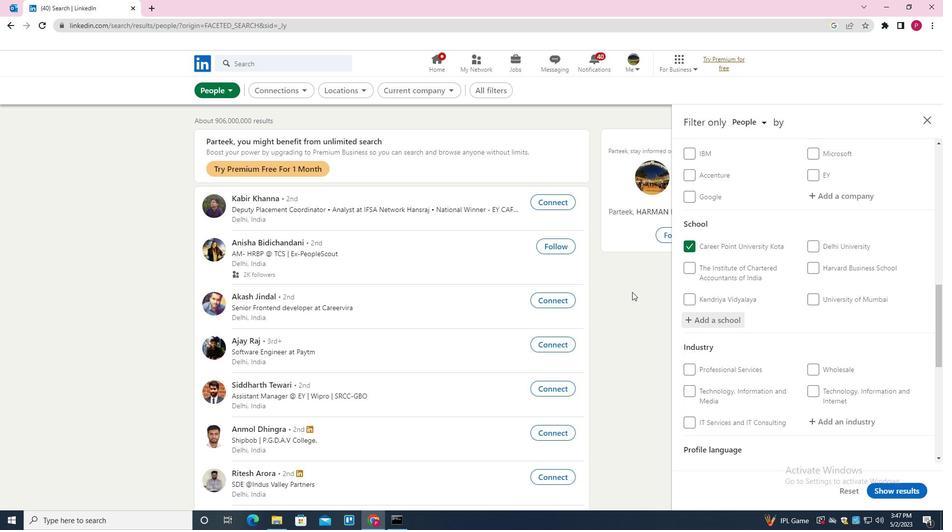 
Action: Mouse scrolled (632, 292) with delta (0, 0)
Screenshot: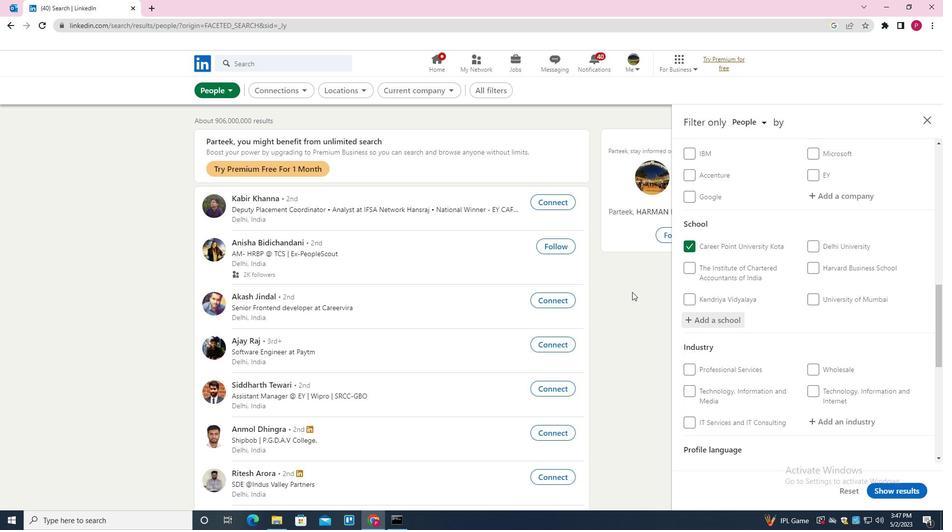 
Action: Mouse scrolled (632, 292) with delta (0, 0)
Screenshot: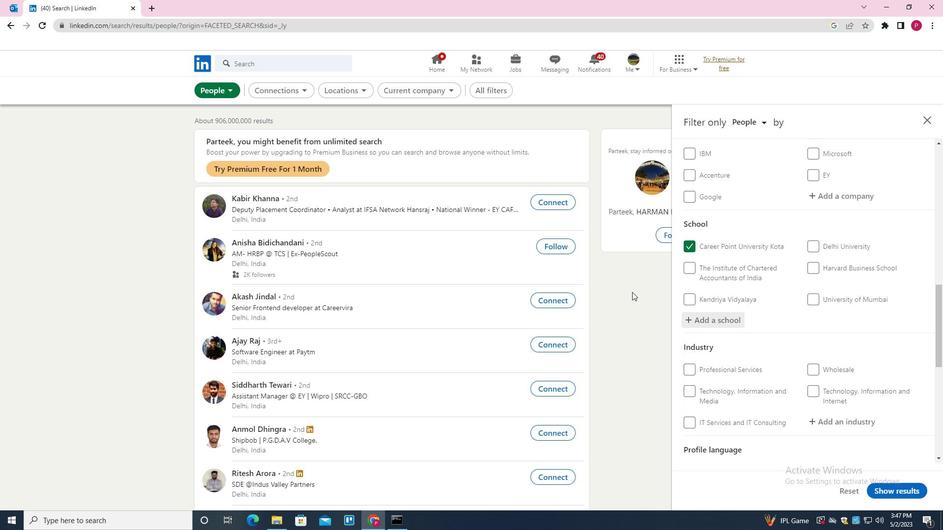 
Action: Mouse scrolled (632, 292) with delta (0, 0)
Screenshot: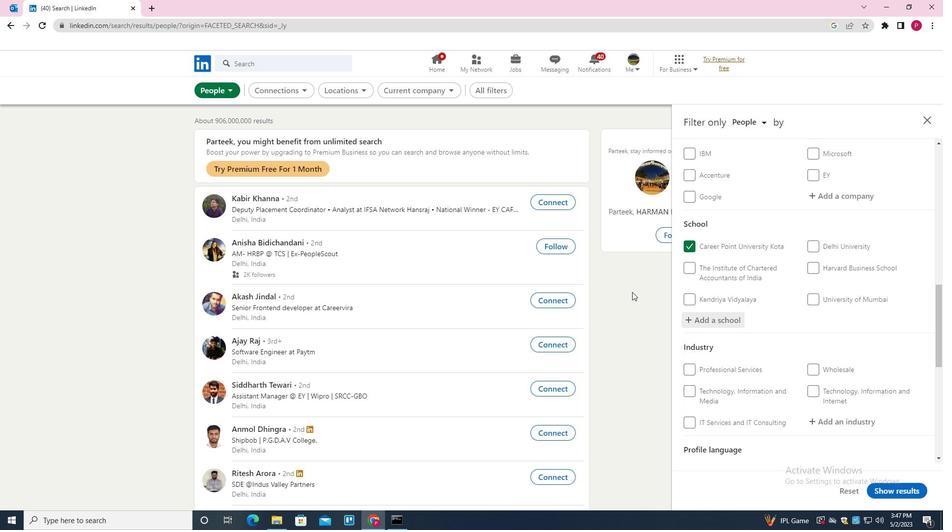 
Action: Mouse moved to (846, 358)
Screenshot: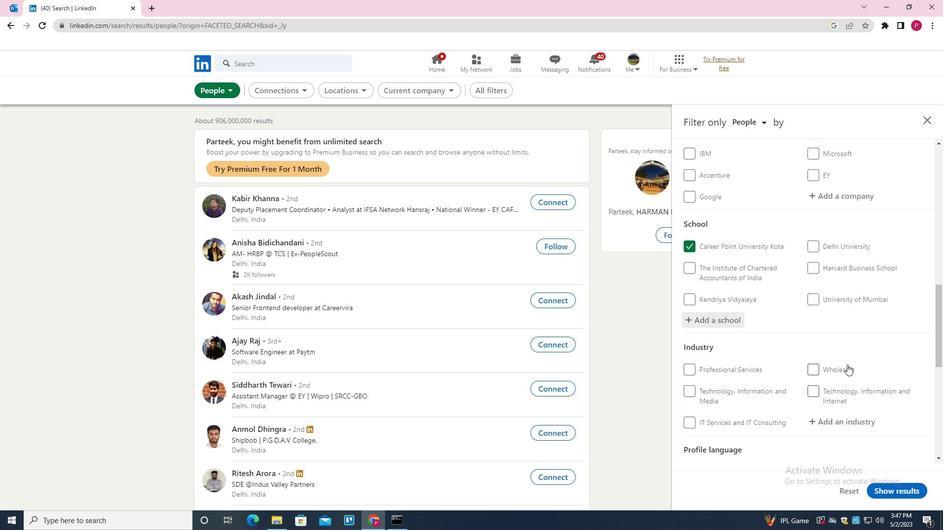 
Action: Mouse scrolled (846, 357) with delta (0, 0)
Screenshot: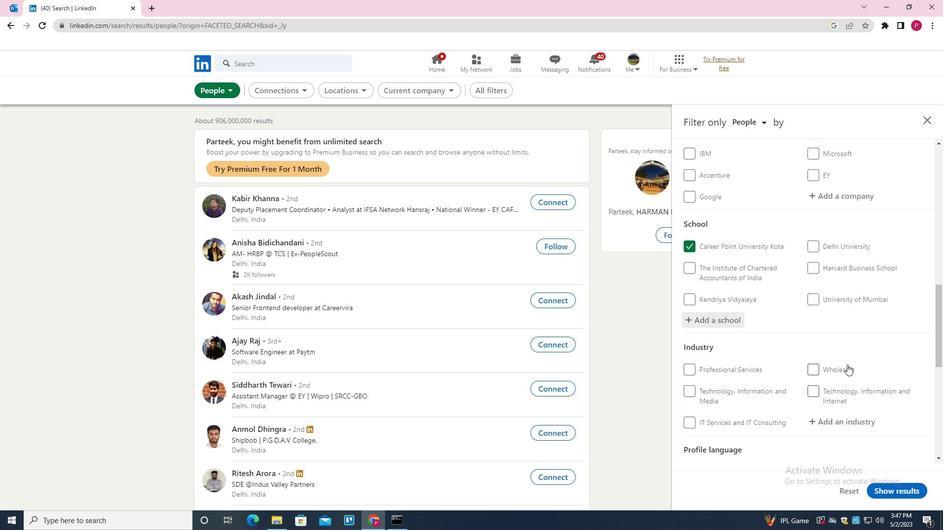 
Action: Mouse moved to (847, 355)
Screenshot: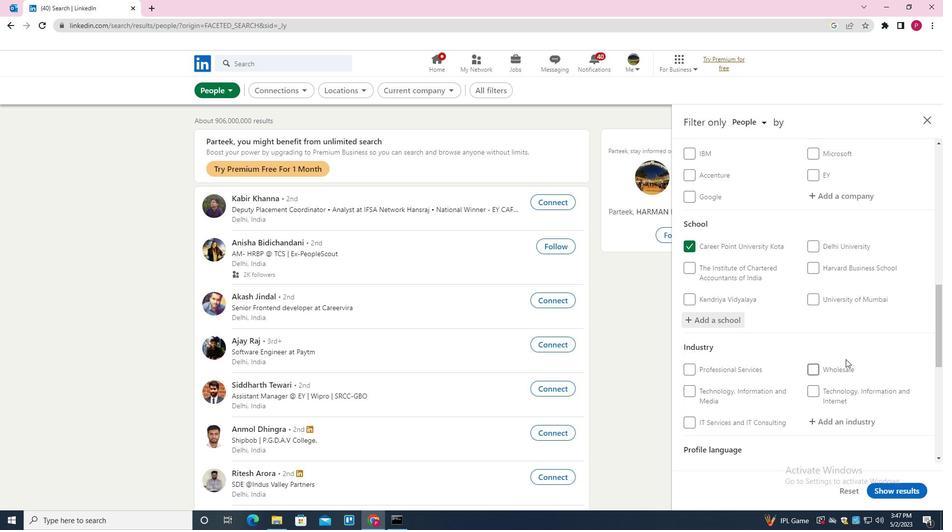 
Action: Mouse scrolled (847, 354) with delta (0, 0)
Screenshot: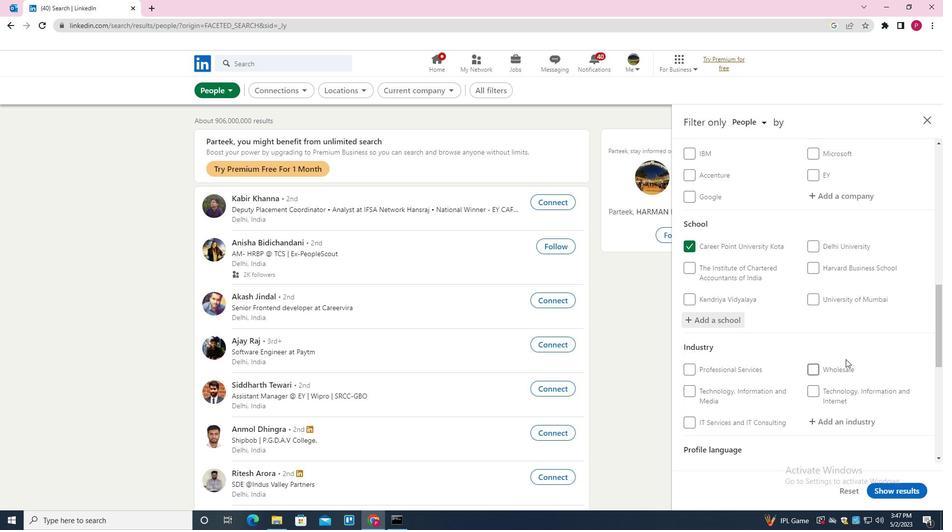 
Action: Mouse moved to (848, 353)
Screenshot: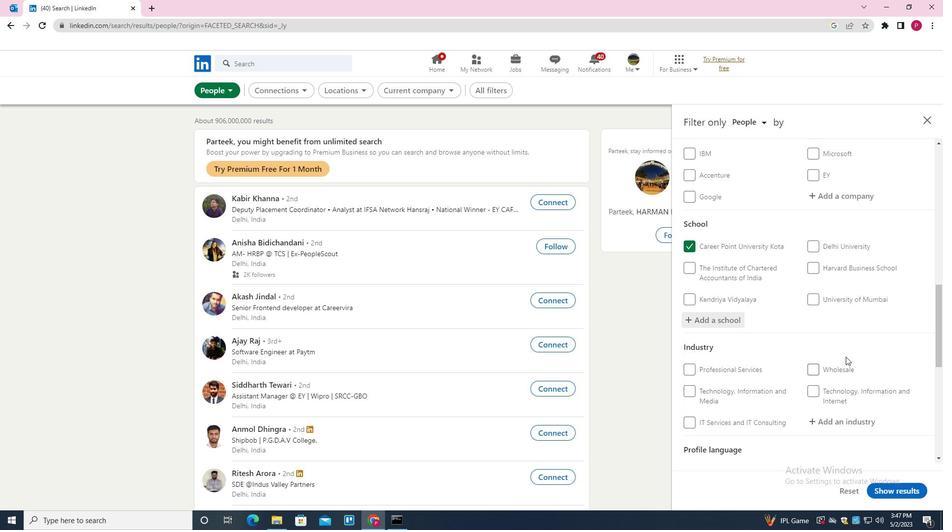 
Action: Mouse scrolled (848, 353) with delta (0, 0)
Screenshot: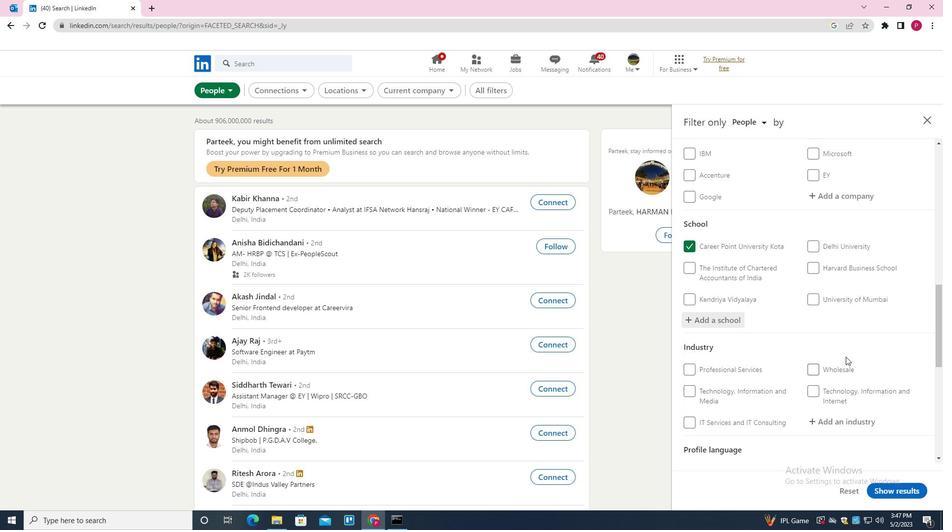 
Action: Mouse moved to (835, 267)
Screenshot: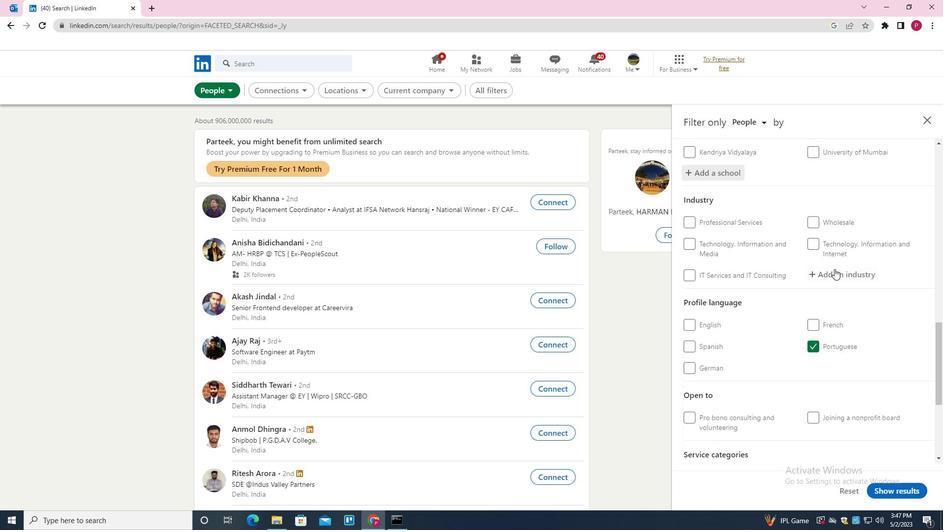 
Action: Mouse pressed left at (835, 267)
Screenshot: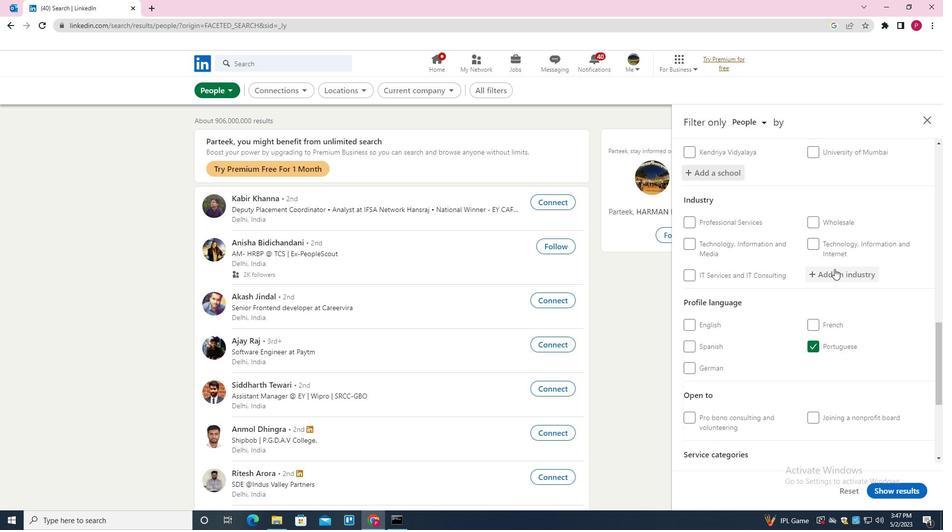 
Action: Mouse moved to (830, 268)
Screenshot: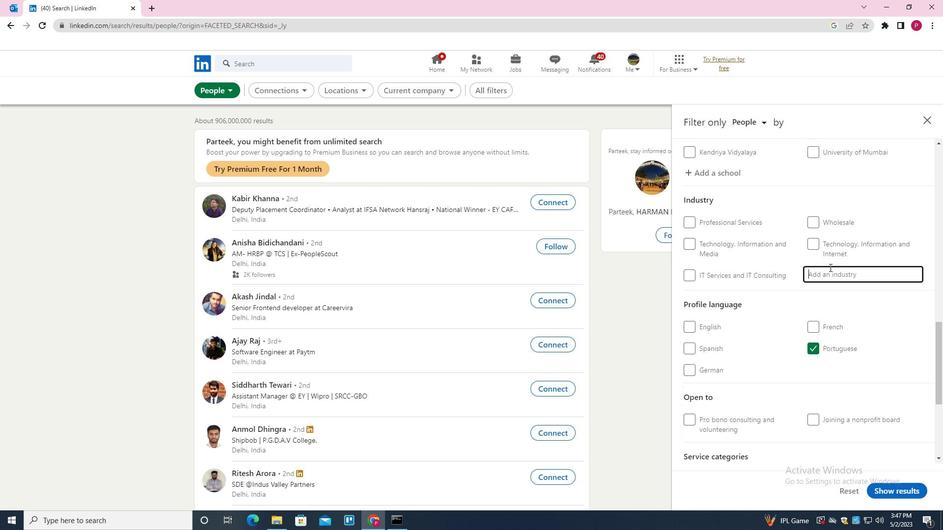 
Action: Key pressed <Key.shift><Key.shift><Key.shift><Key.shift>TECHNICAL<Key.space><Key.down><Key.enter>
Screenshot: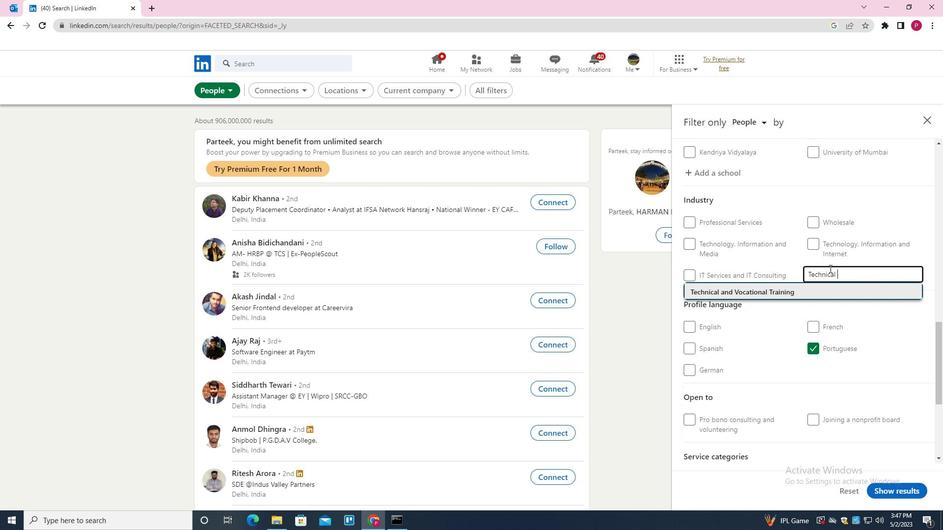 
Action: Mouse moved to (800, 304)
Screenshot: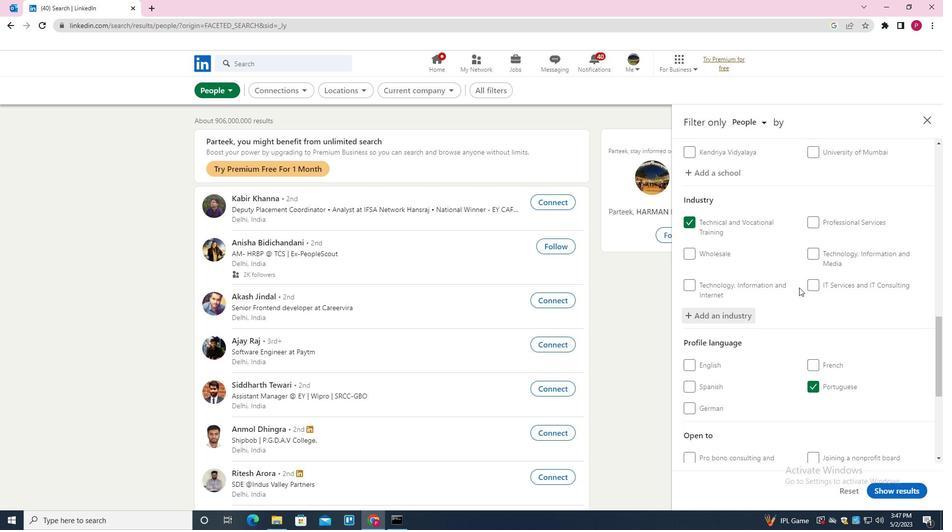 
Action: Mouse scrolled (800, 303) with delta (0, 0)
Screenshot: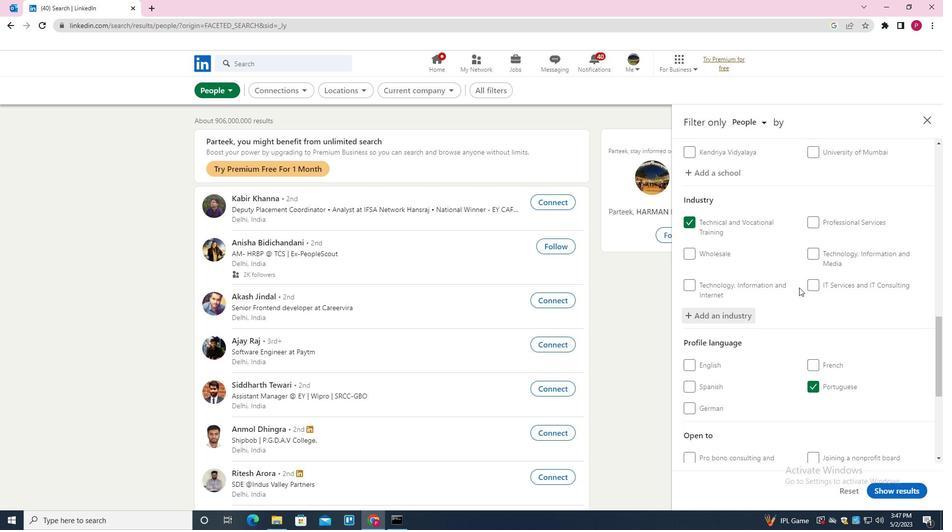 
Action: Mouse moved to (801, 309)
Screenshot: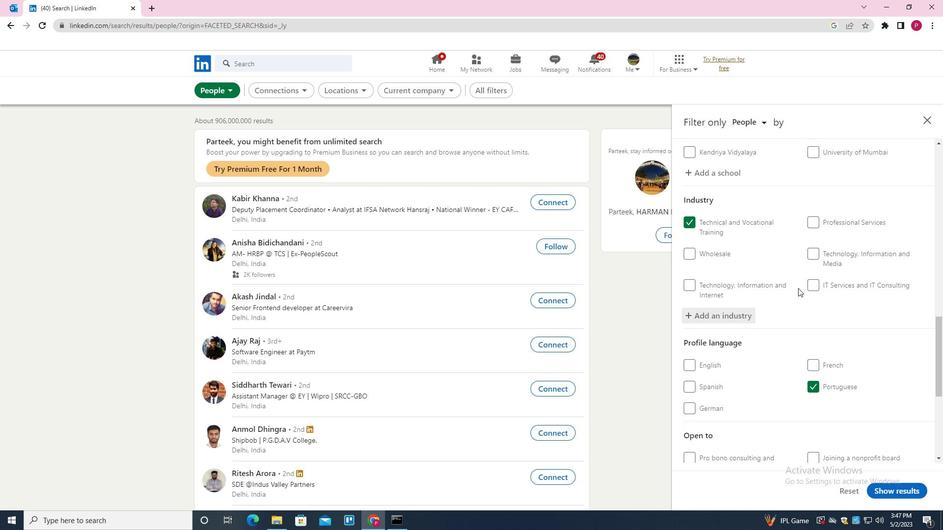 
Action: Mouse scrolled (801, 309) with delta (0, 0)
Screenshot: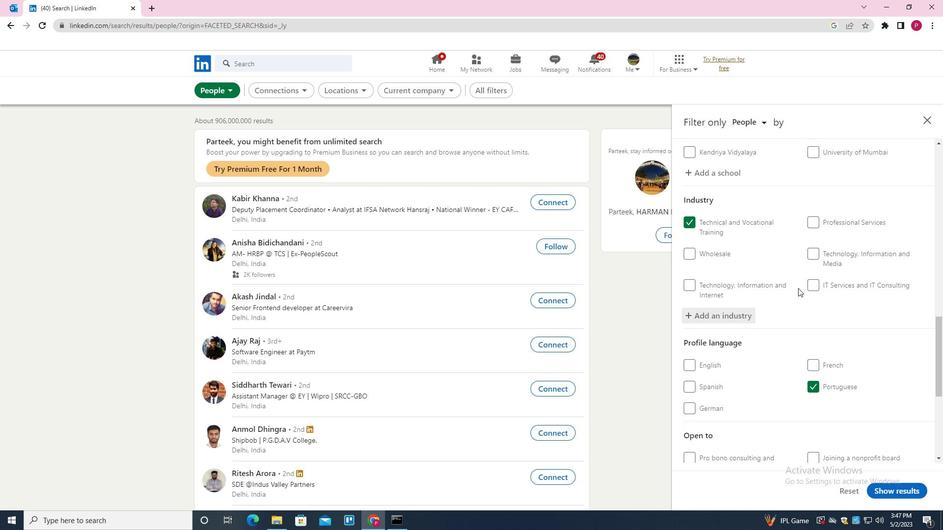 
Action: Mouse moved to (802, 311)
Screenshot: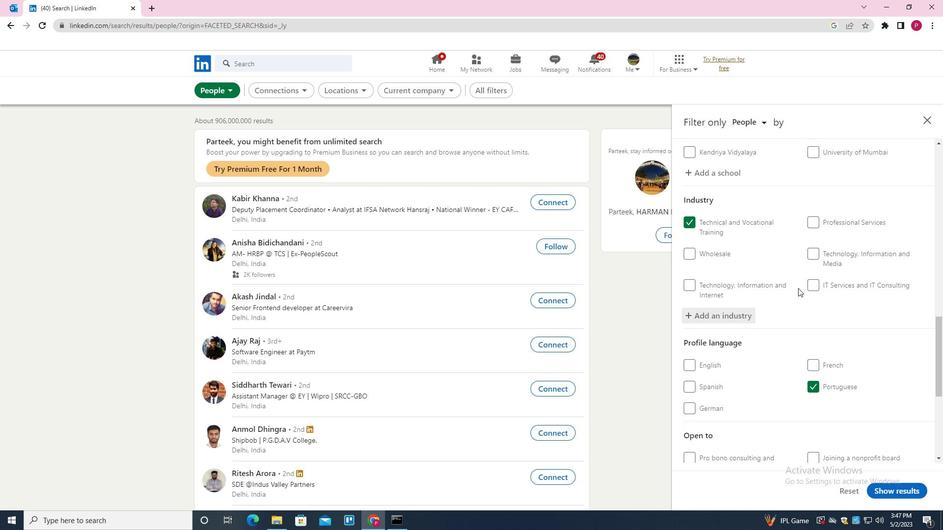 
Action: Mouse scrolled (802, 310) with delta (0, 0)
Screenshot: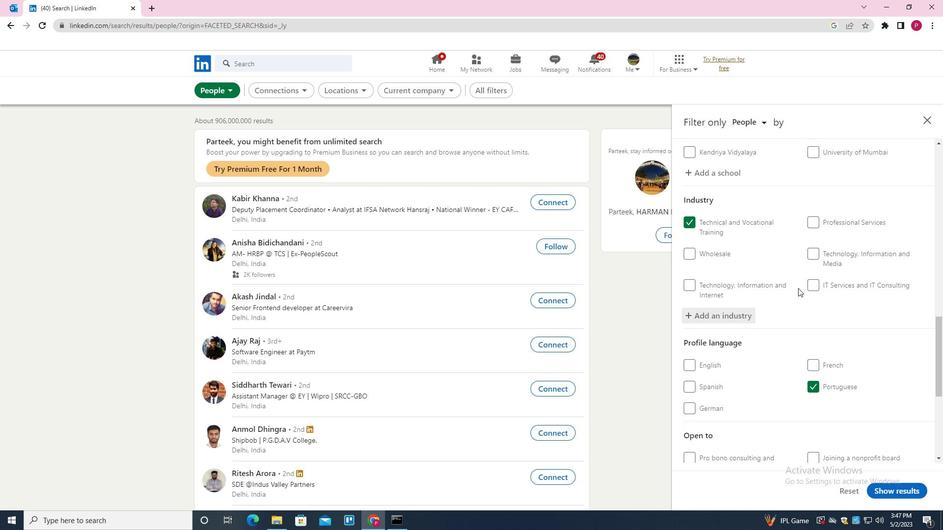 
Action: Mouse scrolled (802, 310) with delta (0, 0)
Screenshot: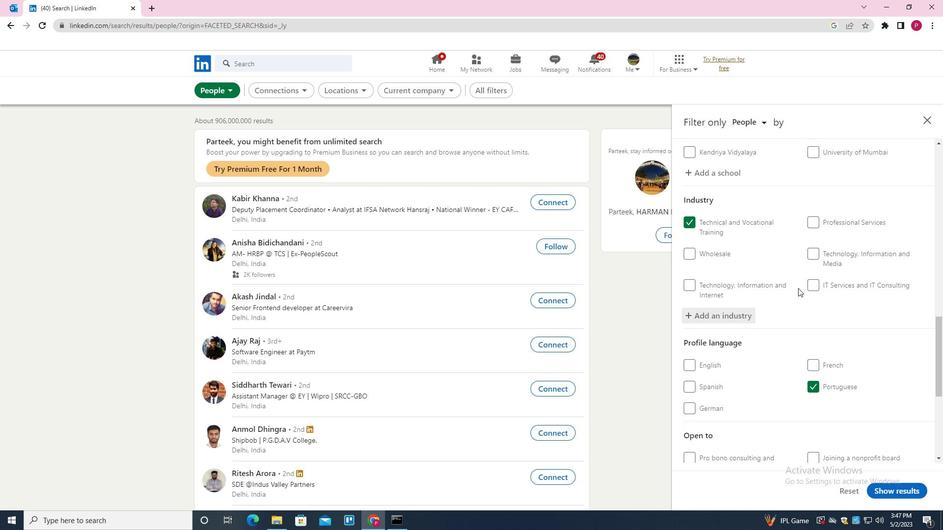 
Action: Mouse scrolled (802, 310) with delta (0, 0)
Screenshot: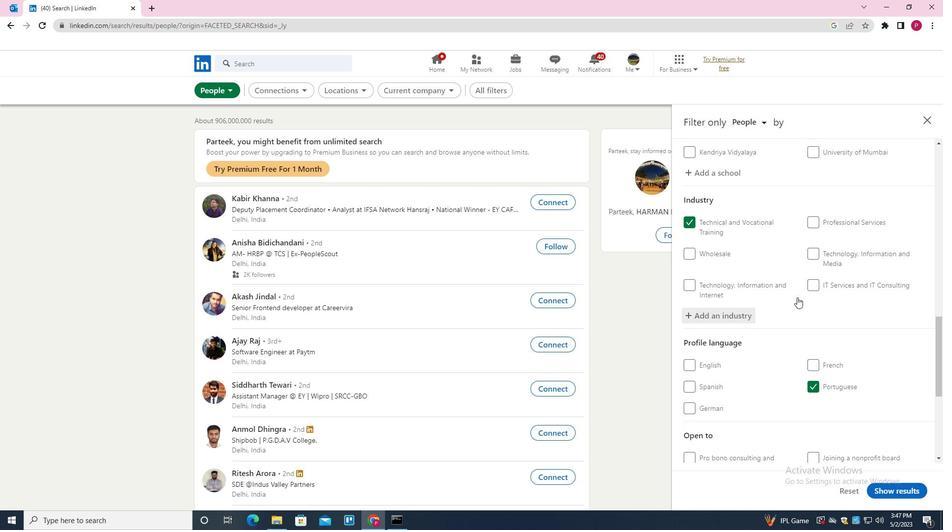 
Action: Mouse moved to (842, 324)
Screenshot: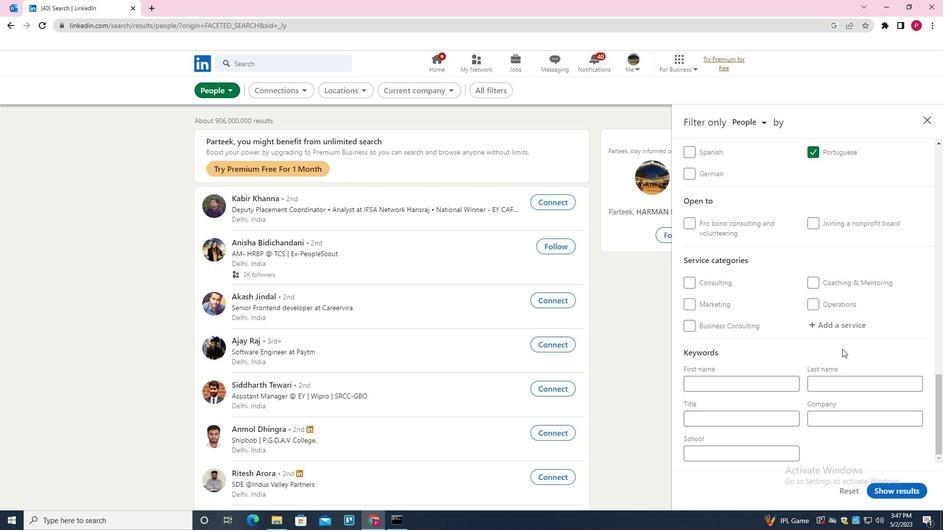 
Action: Mouse pressed left at (842, 324)
Screenshot: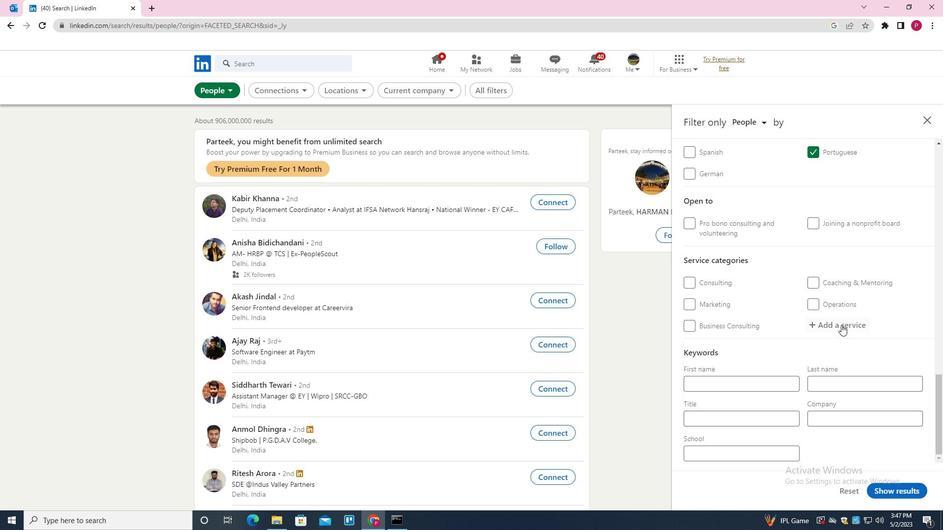 
Action: Mouse moved to (838, 324)
Screenshot: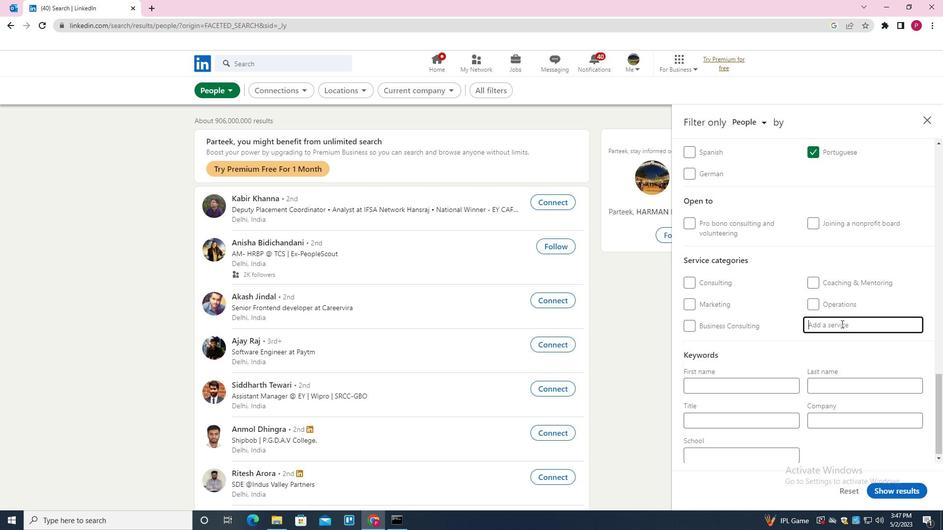 
Action: Key pressed <Key.shift><Key.shift>AUDIO<Key.space><Key.shift><Key.shift>ENGINEERING<Key.space><Key.down><Key.enter>
Screenshot: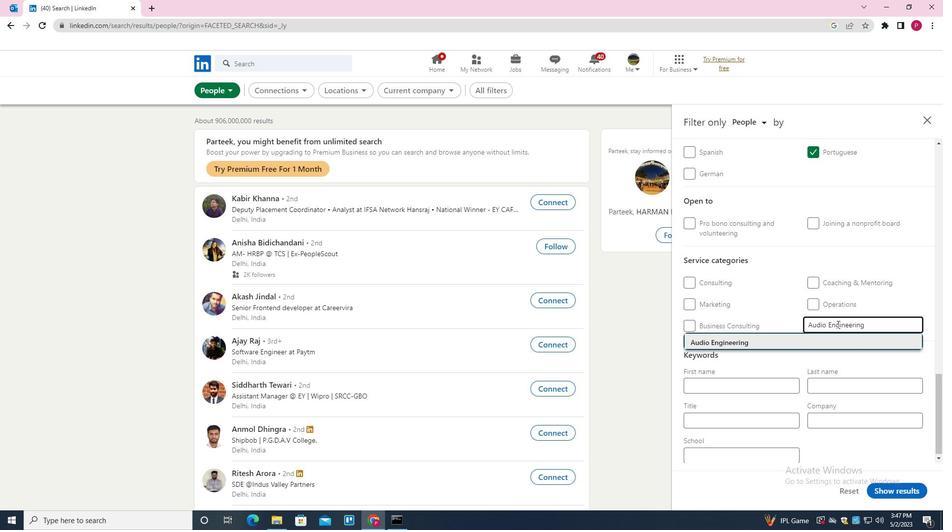 
Action: Mouse moved to (724, 304)
Screenshot: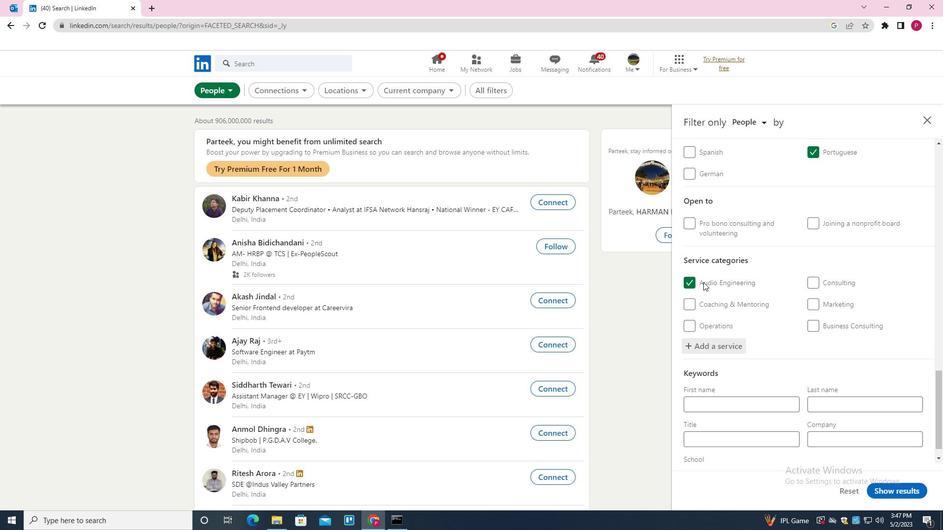 
Action: Mouse scrolled (724, 303) with delta (0, 0)
Screenshot: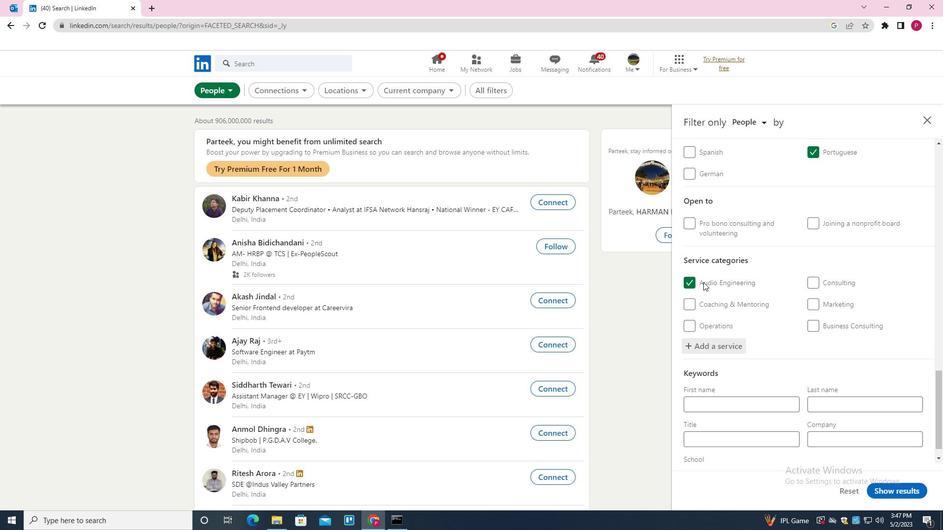 
Action: Mouse scrolled (724, 303) with delta (0, 0)
Screenshot: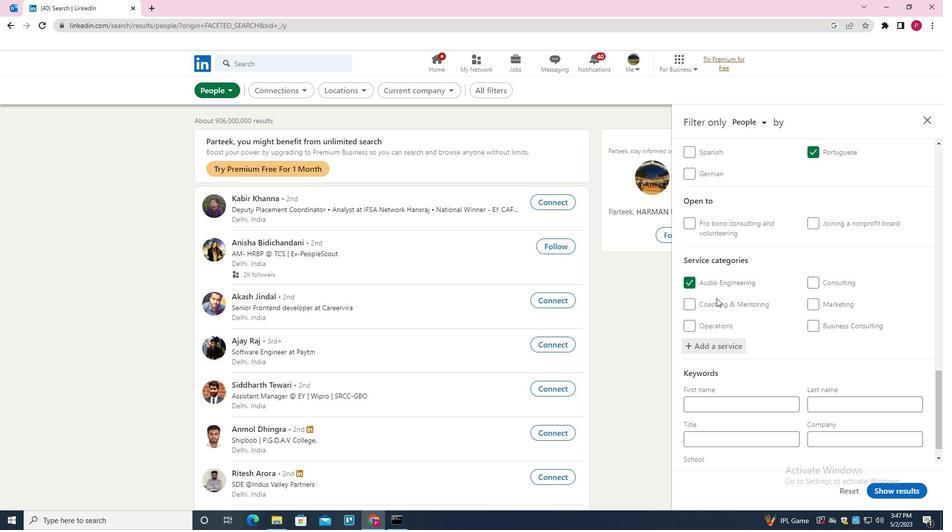
Action: Mouse scrolled (724, 303) with delta (0, 0)
Screenshot: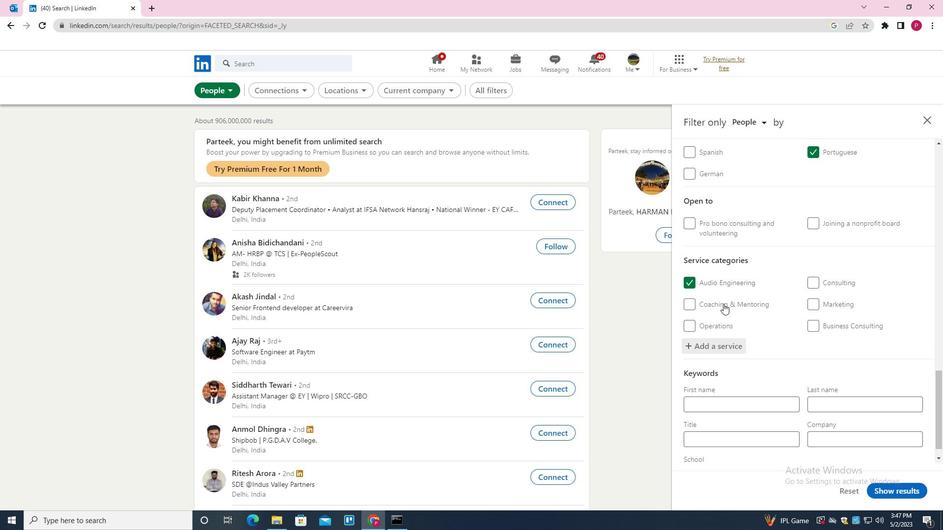 
Action: Mouse moved to (724, 304)
Screenshot: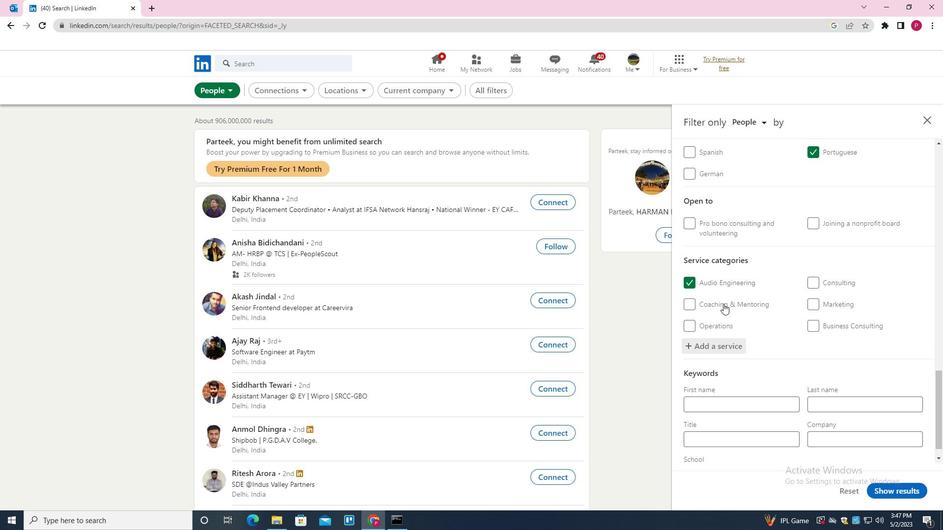 
Action: Mouse scrolled (724, 304) with delta (0, 0)
Screenshot: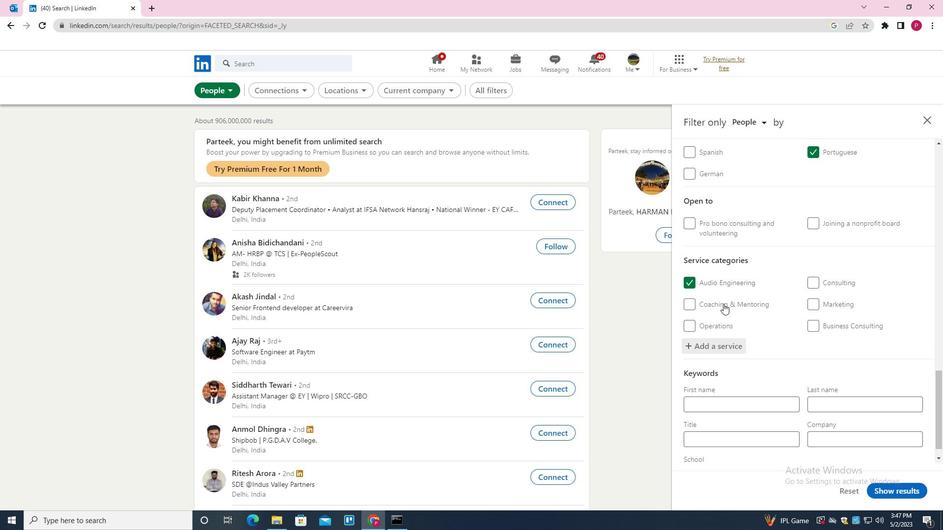 
Action: Mouse moved to (724, 306)
Screenshot: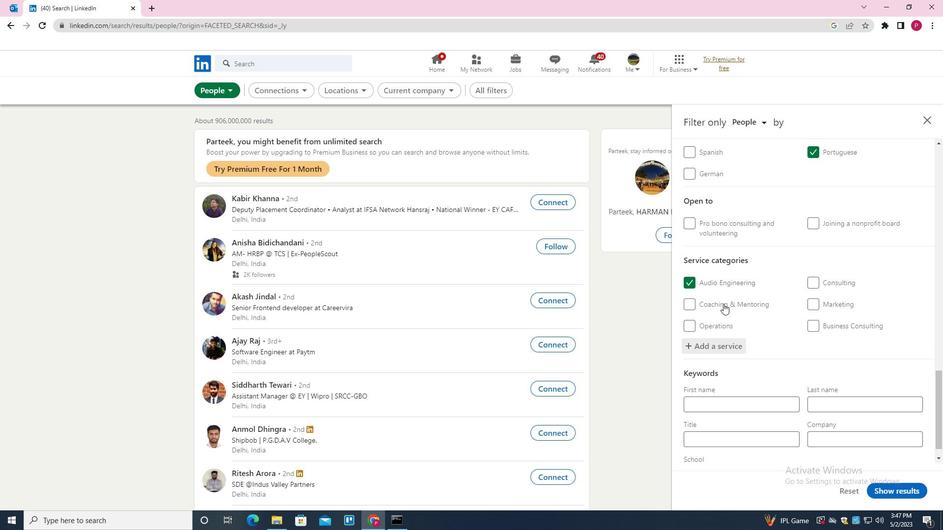 
Action: Mouse scrolled (724, 305) with delta (0, 0)
Screenshot: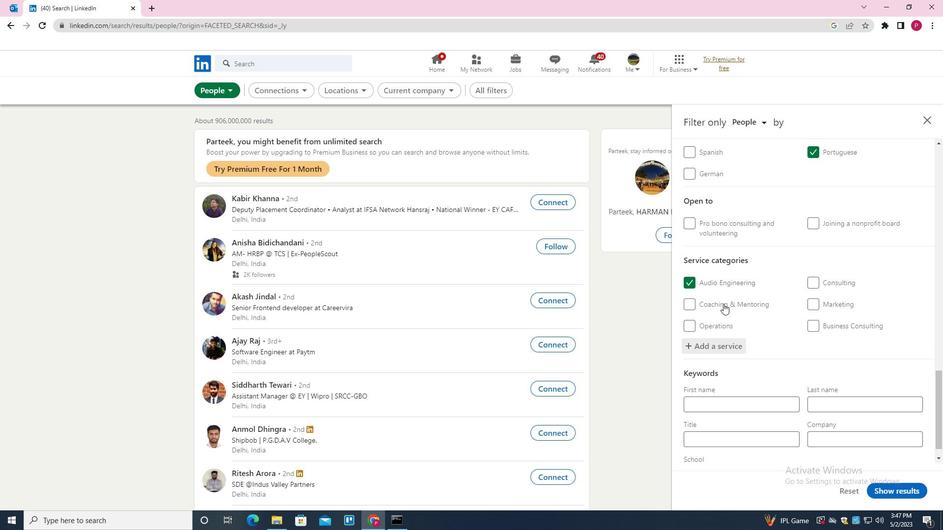
Action: Mouse moved to (724, 307)
Screenshot: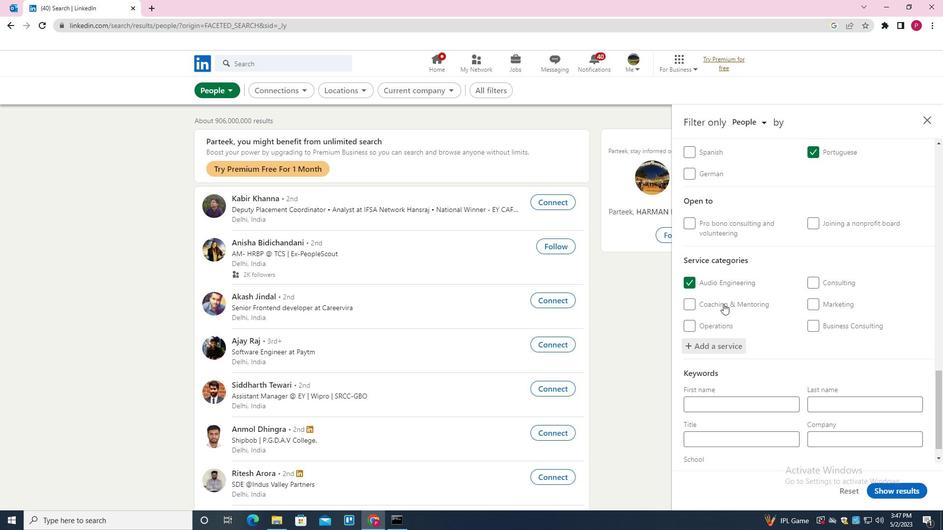 
Action: Mouse scrolled (724, 307) with delta (0, 0)
Screenshot: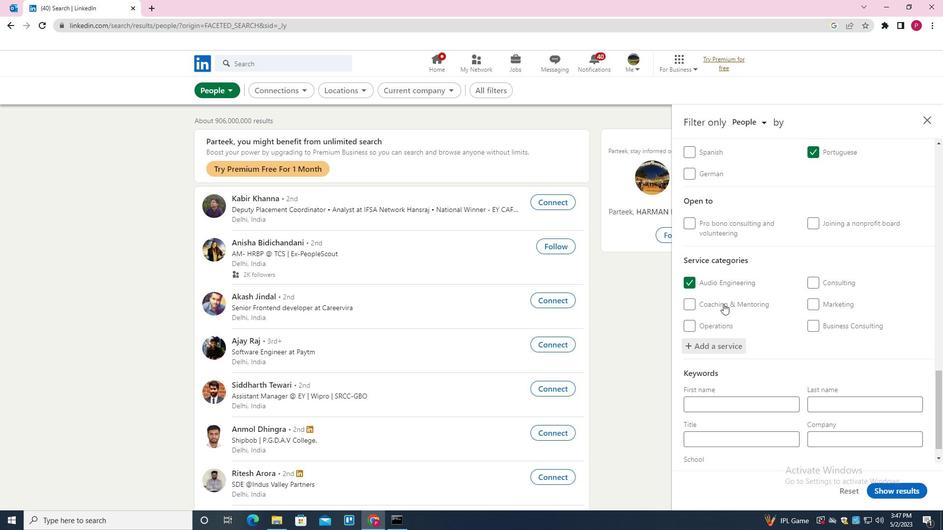 
Action: Mouse moved to (749, 421)
Screenshot: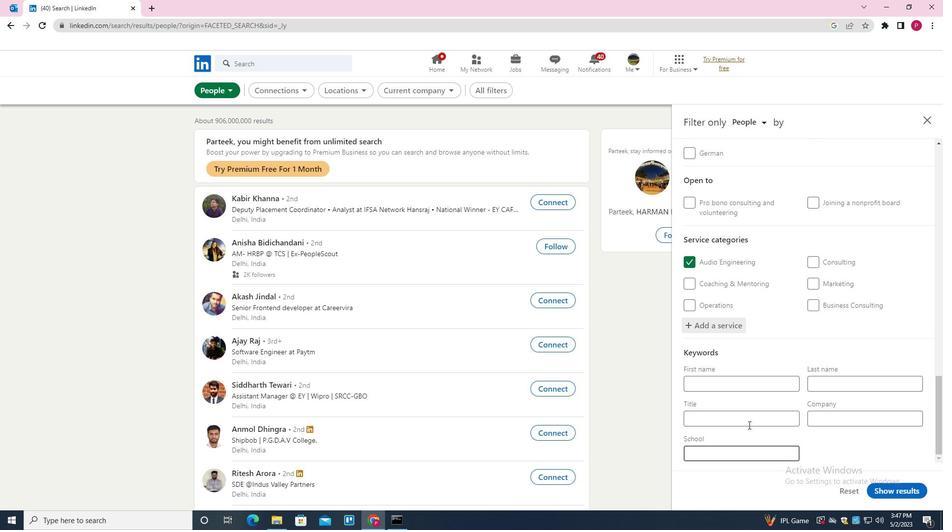 
Action: Mouse pressed left at (749, 421)
Screenshot: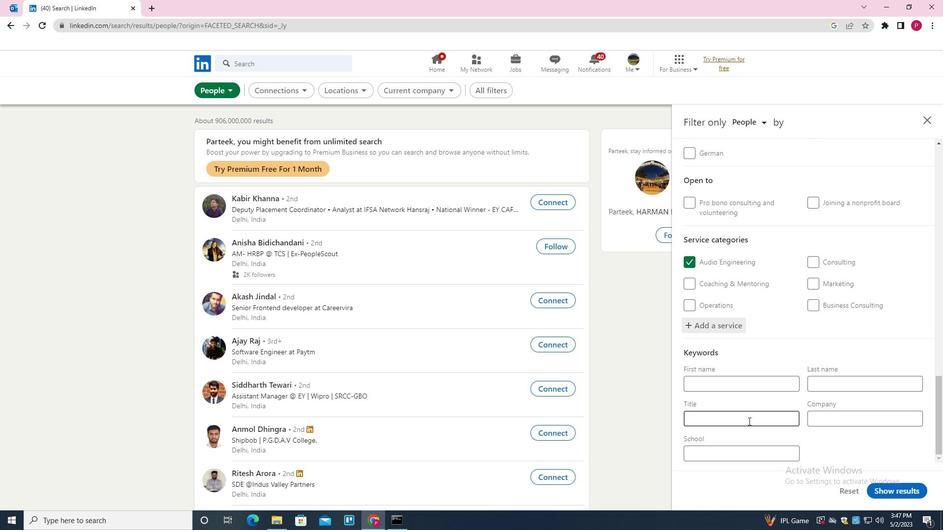 
Action: Mouse moved to (748, 420)
Screenshot: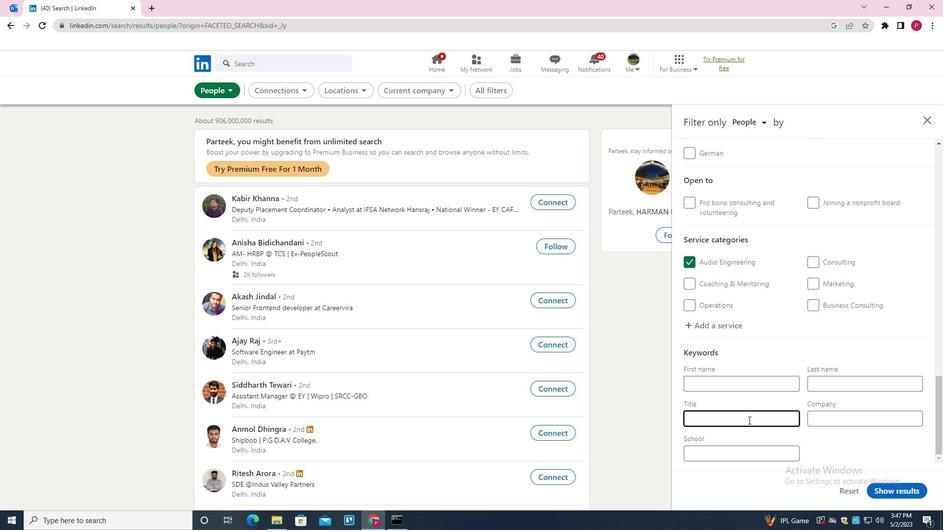 
Action: Key pressed <Key.shift><Key.shift><Key.shift><Key.shift><Key.shift><Key.shift><Key.shift><Key.shift><Key.shift><Key.shift><Key.shift><Key.shift><Key.shift><Key.shift><Key.shift><Key.shift><Key.shift><Key.shift><Key.shift><Key.shift><Key.shift><Key.shift><Key.shift><Key.shift><Key.shift><Key.shift><Key.shift><Key.shift><Key.shift><Key.shift><Key.shift>BELLHOP
Screenshot: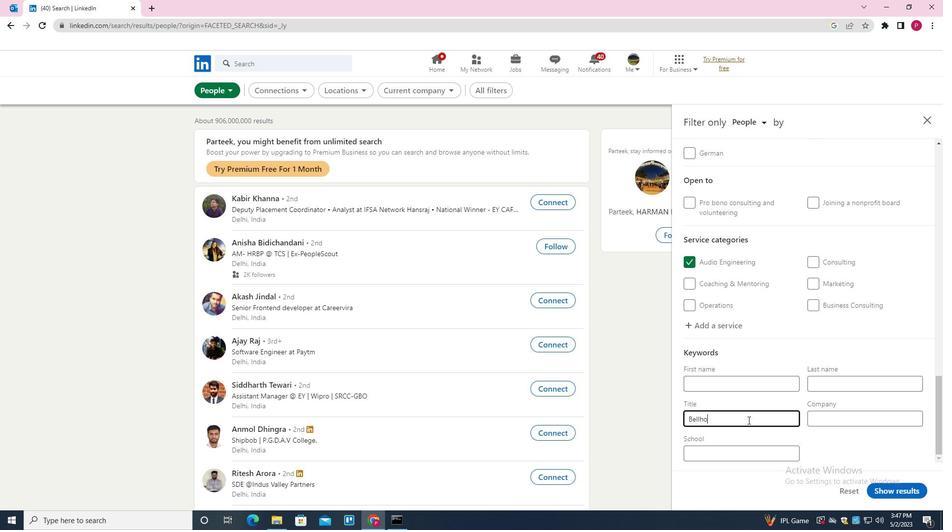 
Action: Mouse moved to (889, 491)
Screenshot: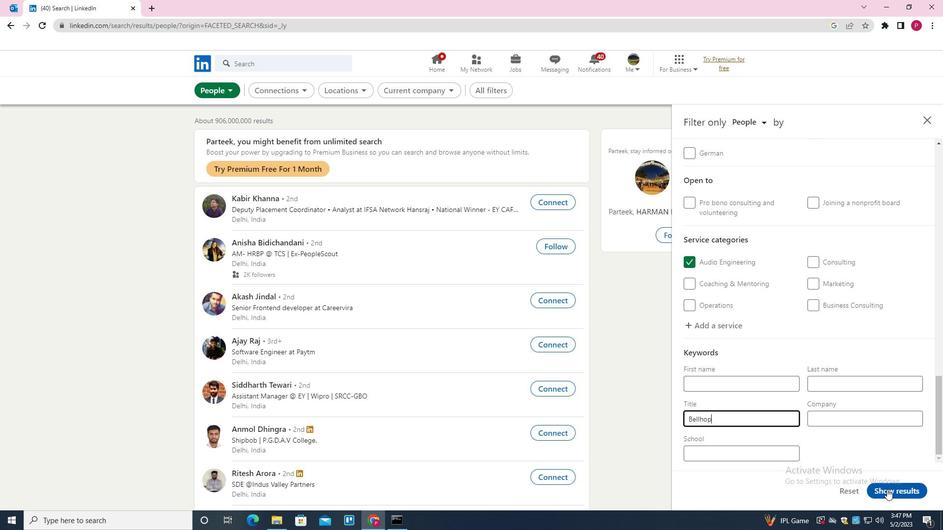 
Action: Mouse pressed left at (889, 491)
Screenshot: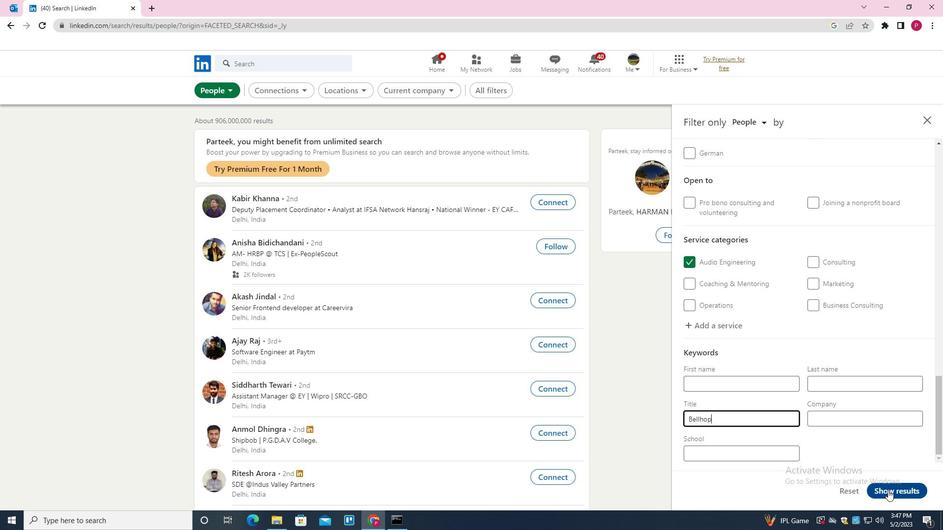 
Action: Mouse moved to (483, 295)
Screenshot: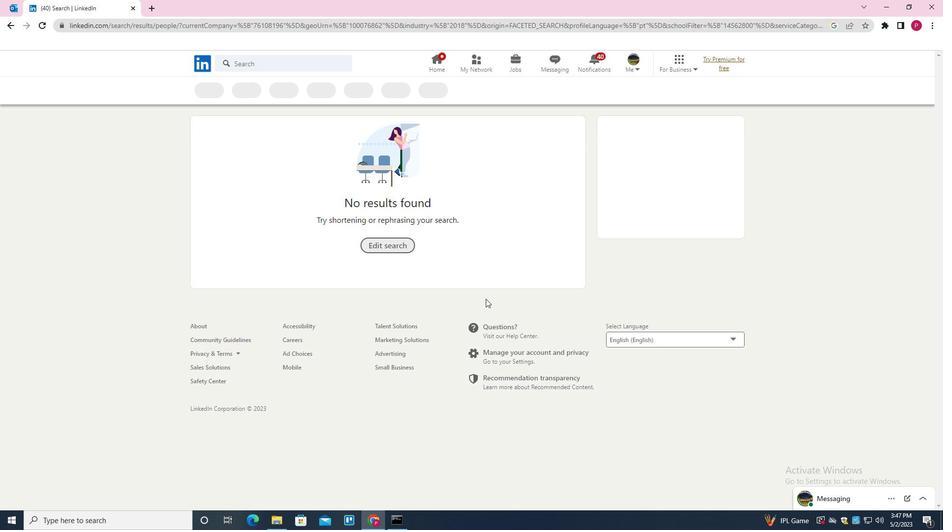 
